 Task: Research Airbnb accommodation in Pushkino, Azerbaijan from 9th December, 2023 to 16th December, 2023 for 2 adults, 1 child.2 bedrooms having 2 beds and 1 bathroom. Property type can be flat. Amenities needed are: air conditioning. Look for 3 properties as per requirement.
Action: Mouse pressed left at (463, 82)
Screenshot: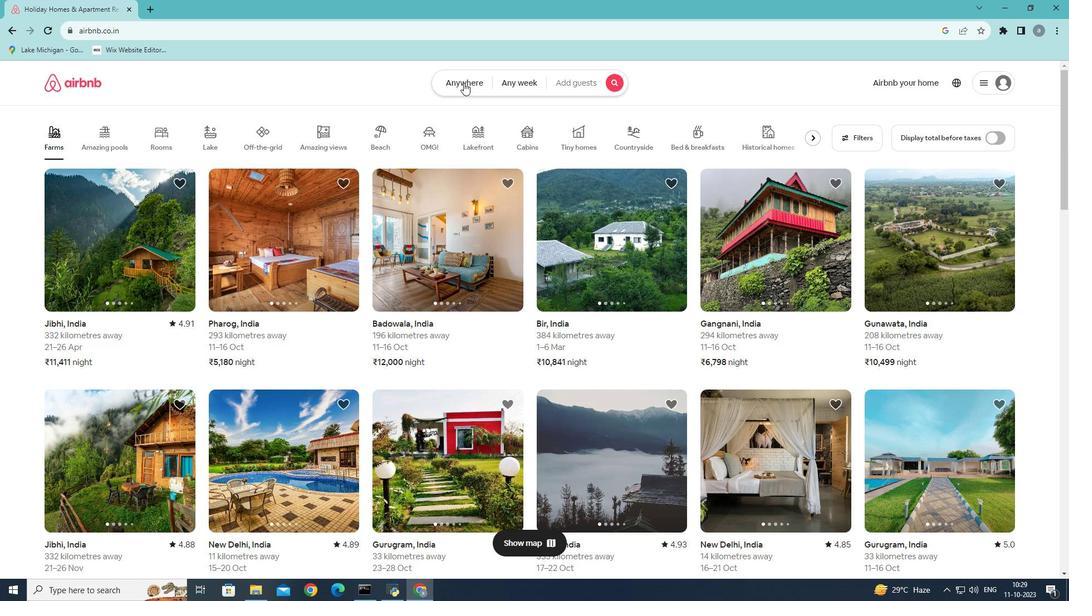 
Action: Mouse moved to (368, 125)
Screenshot: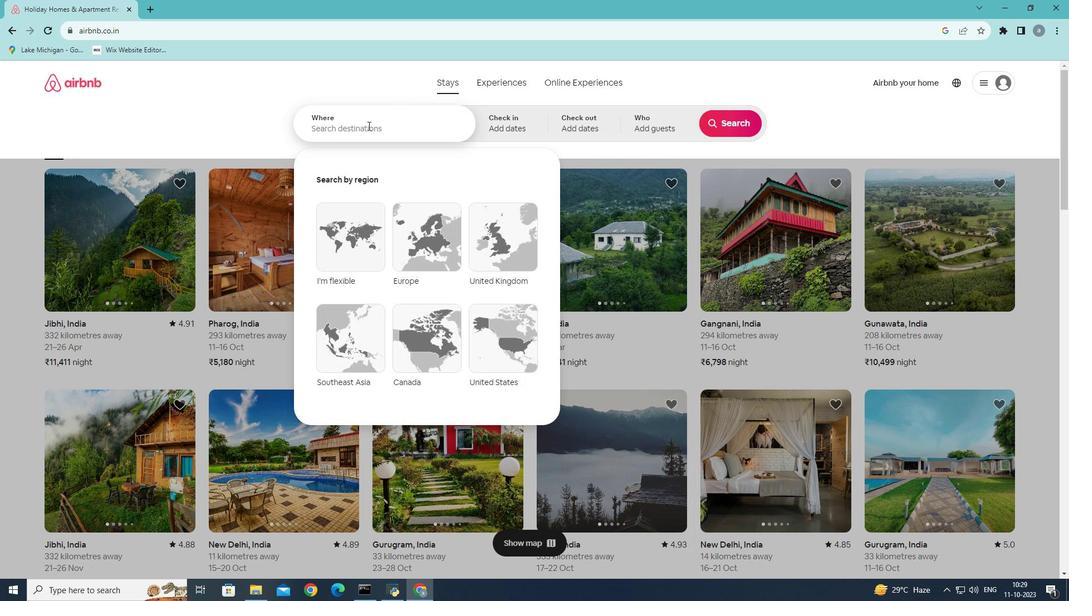 
Action: Mouse pressed left at (368, 125)
Screenshot: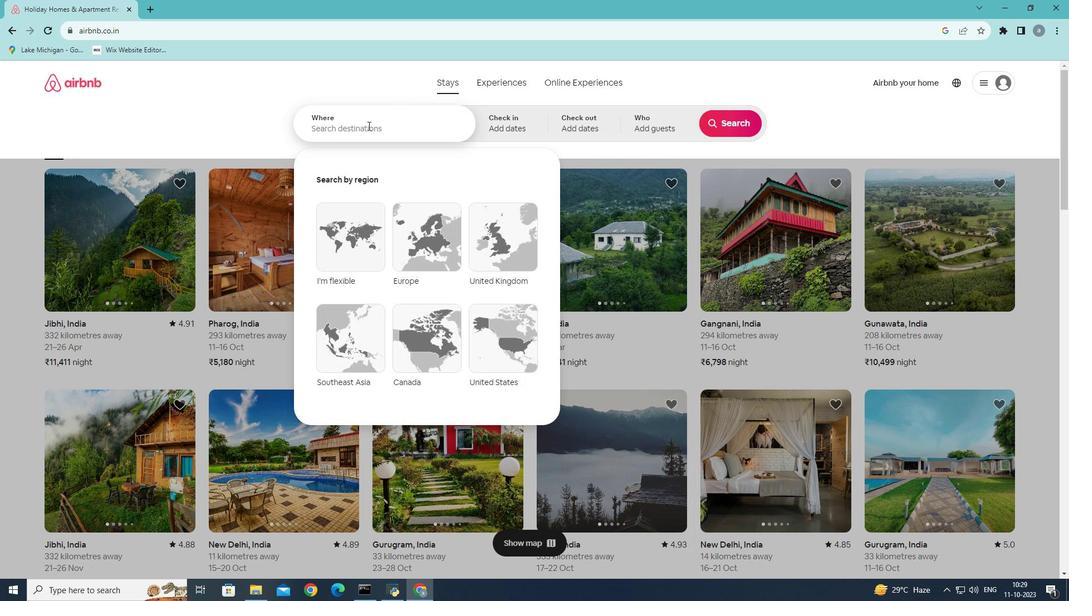 
Action: Key pressed <Key.shift><Key.shift>Pushkino,a<Key.backspace><Key.shift>Azw<Key.backspace>erbai
Screenshot: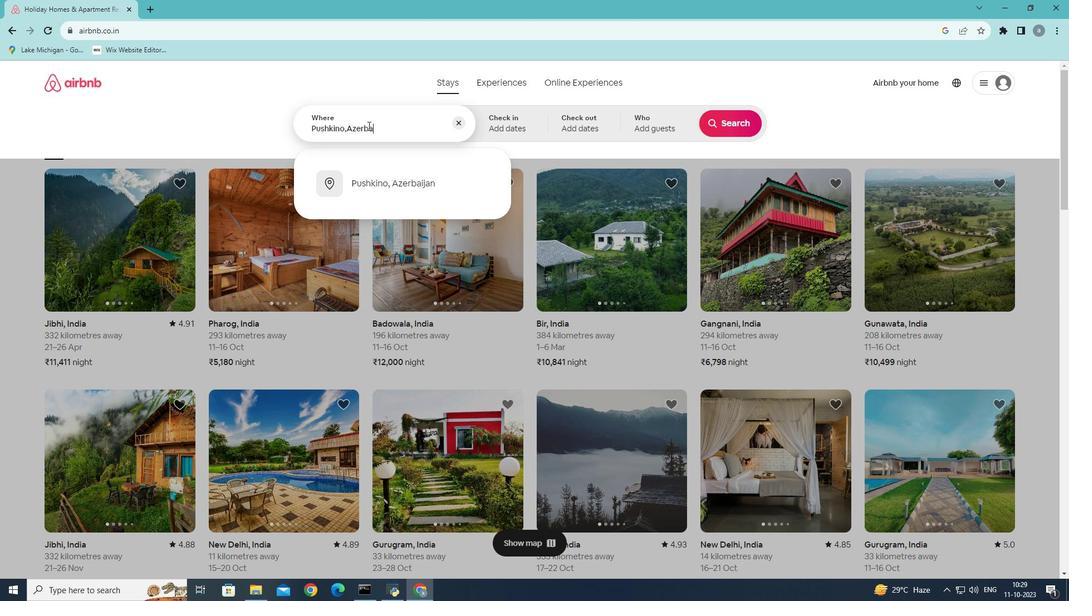 
Action: Mouse moved to (402, 185)
Screenshot: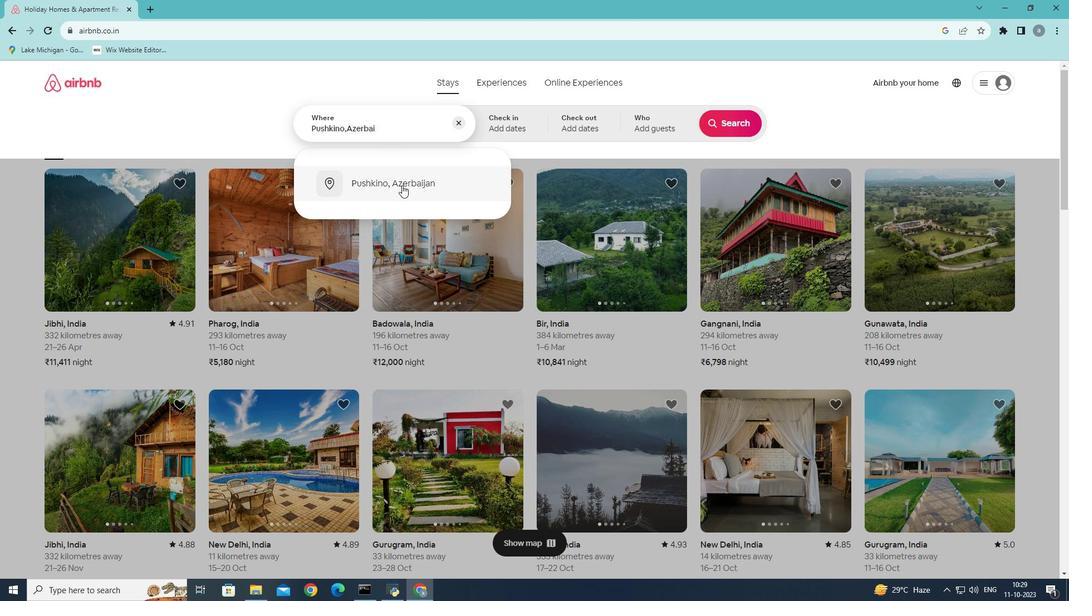 
Action: Mouse pressed left at (402, 185)
Screenshot: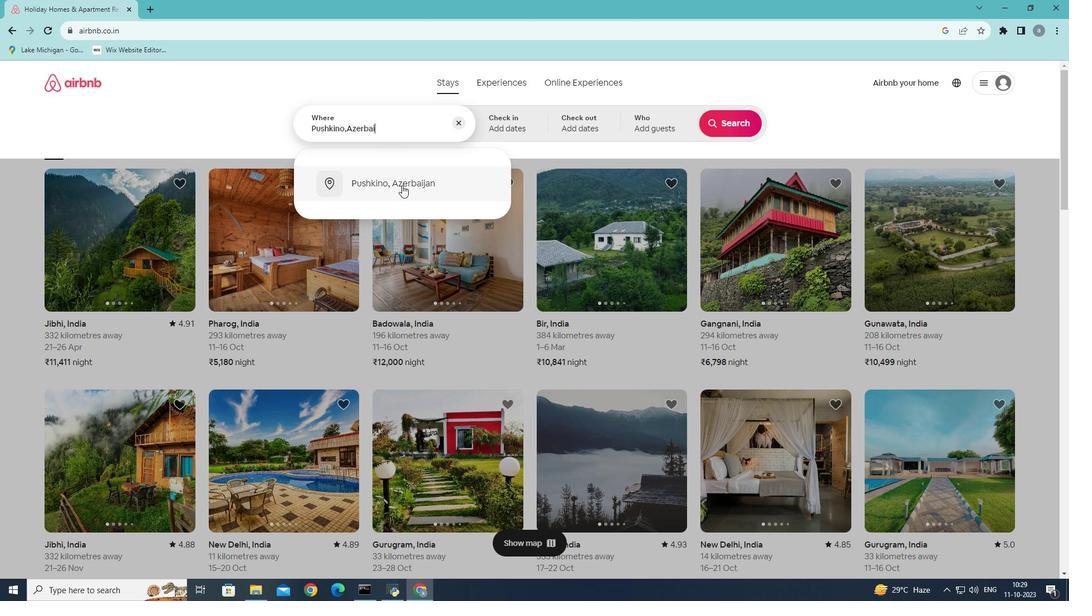 
Action: Mouse moved to (730, 207)
Screenshot: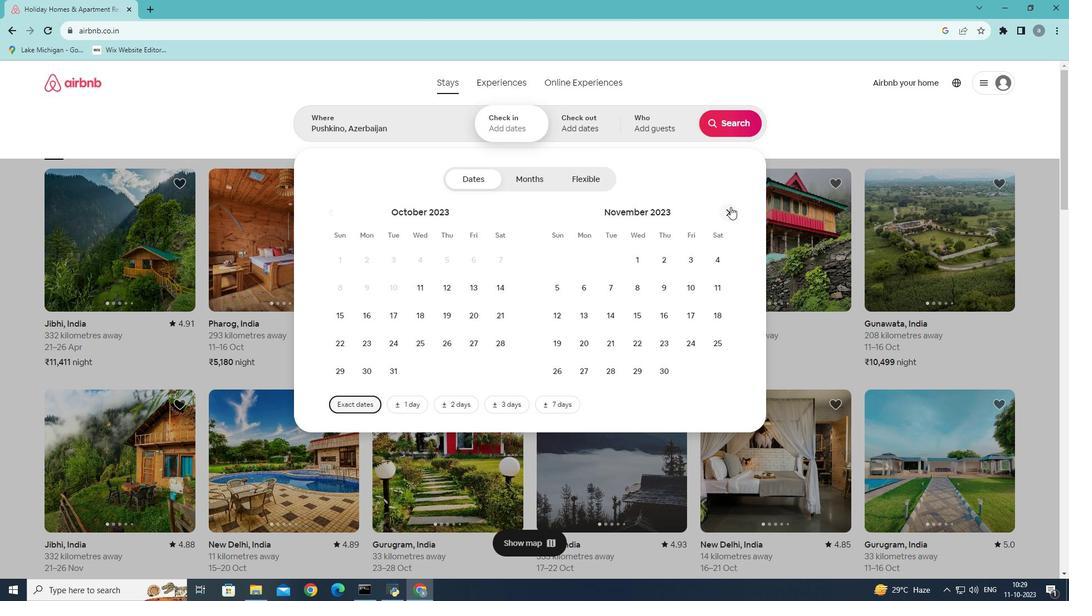 
Action: Mouse pressed left at (730, 207)
Screenshot: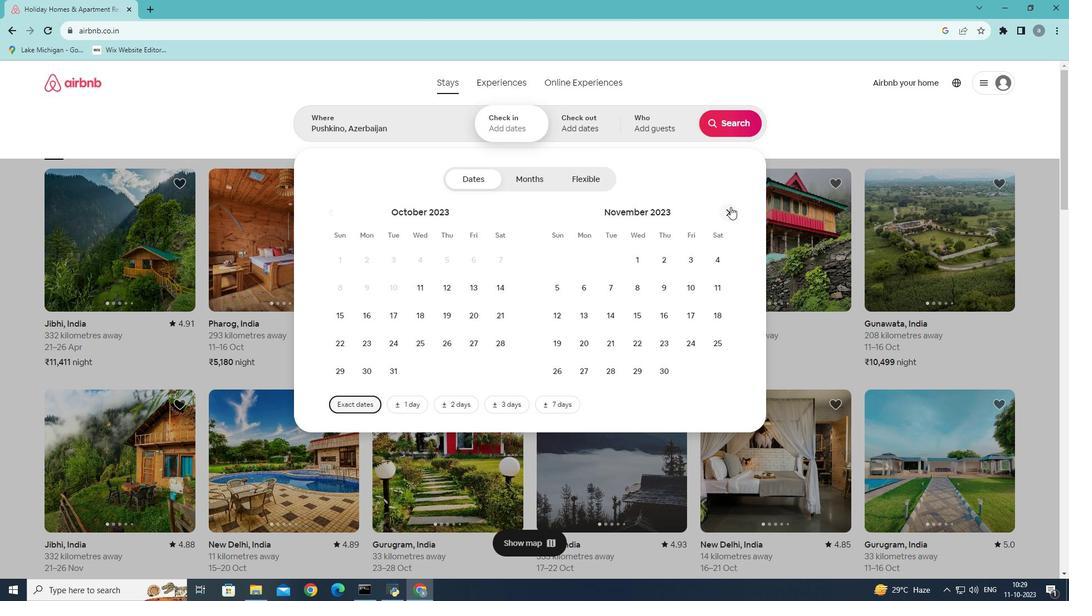 
Action: Mouse moved to (714, 279)
Screenshot: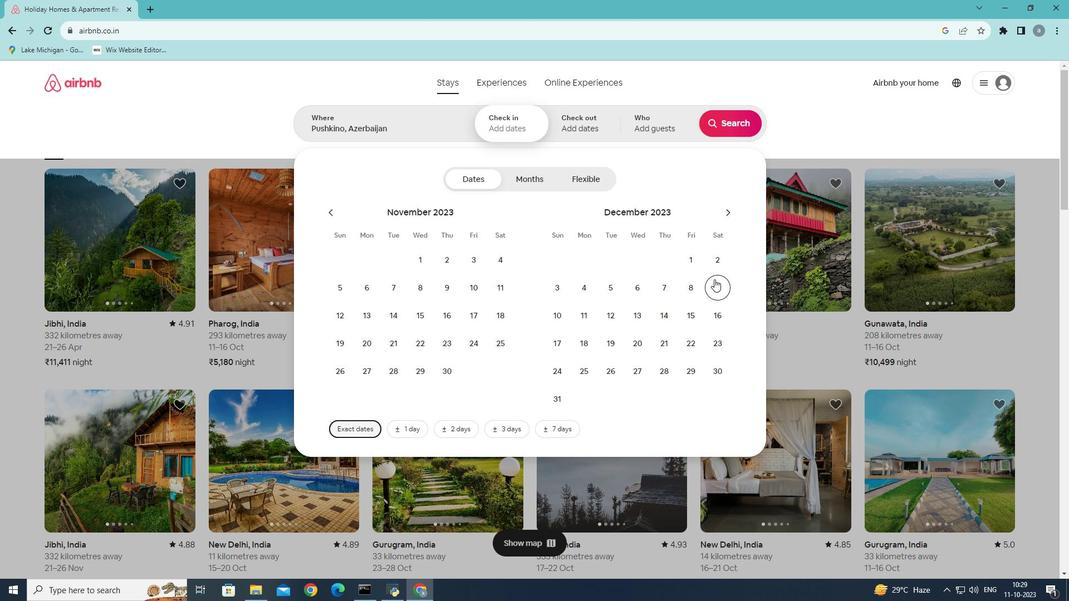 
Action: Mouse pressed left at (714, 279)
Screenshot: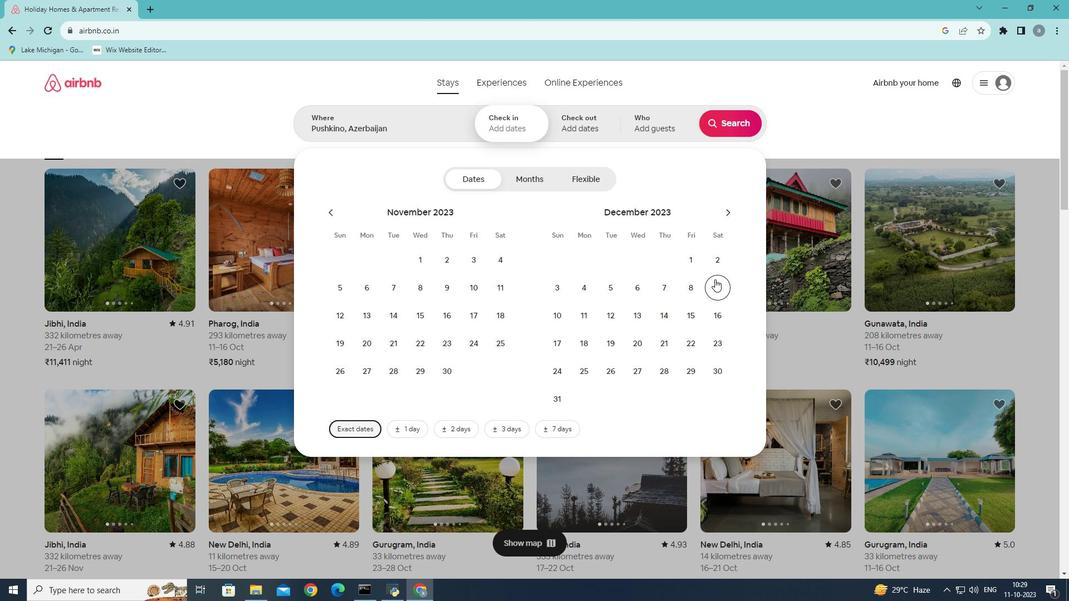 
Action: Mouse moved to (710, 312)
Screenshot: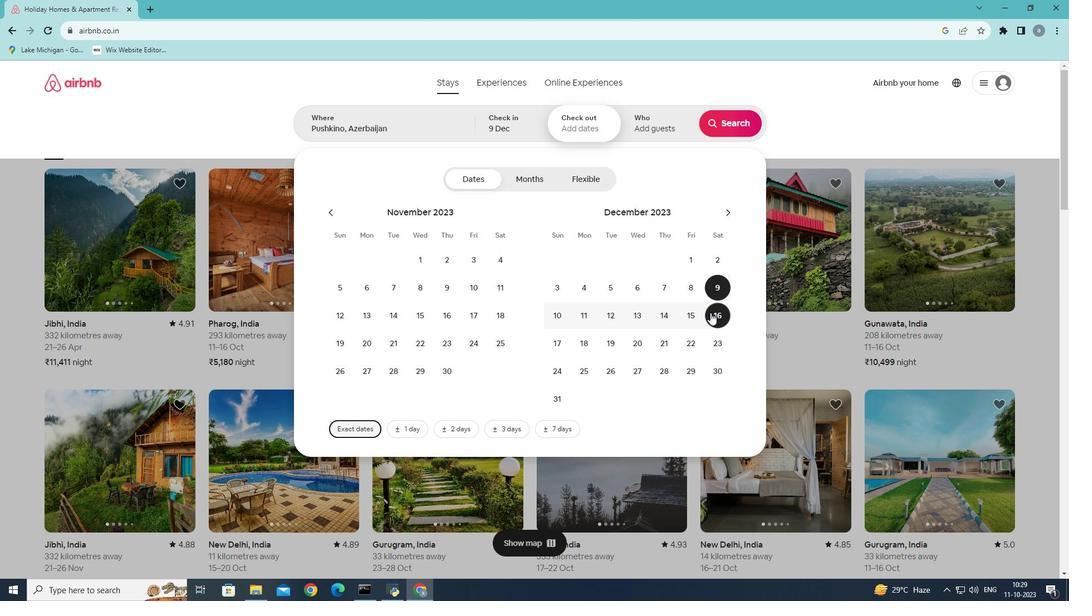 
Action: Mouse pressed left at (710, 312)
Screenshot: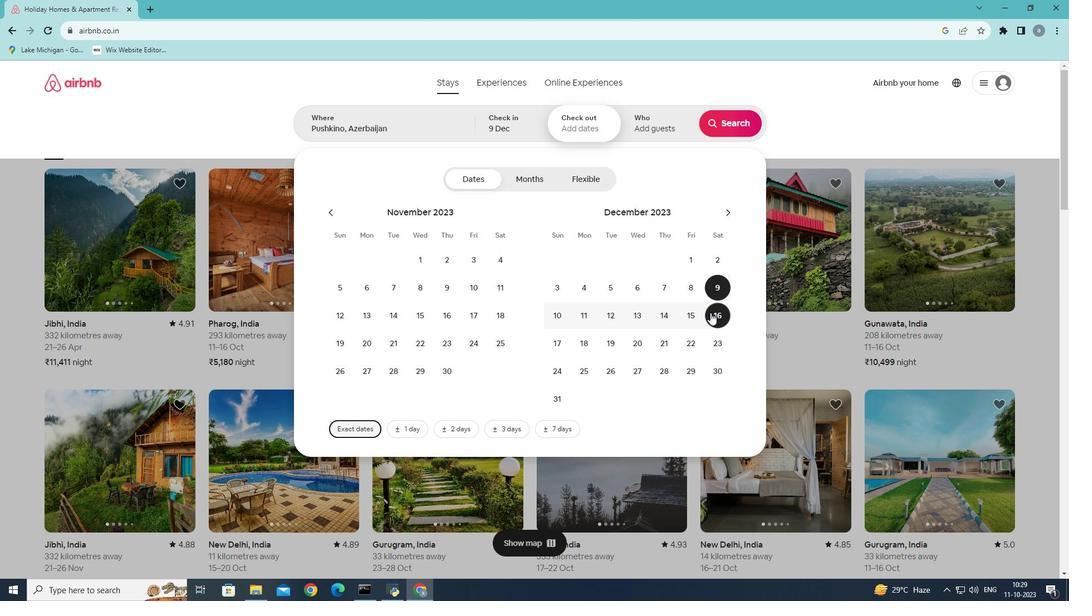 
Action: Mouse moved to (662, 129)
Screenshot: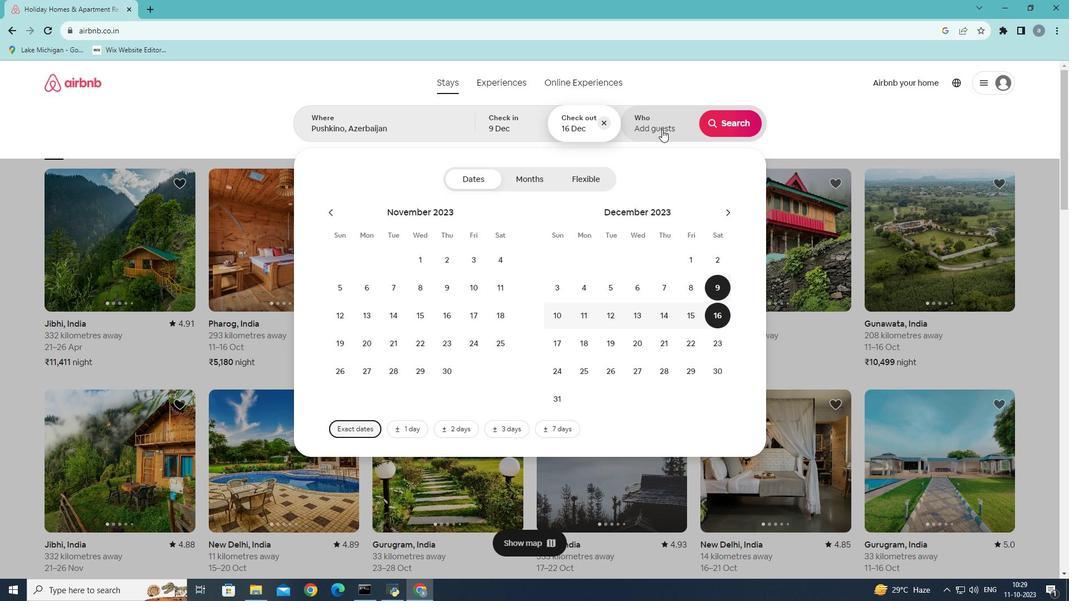 
Action: Mouse pressed left at (662, 129)
Screenshot: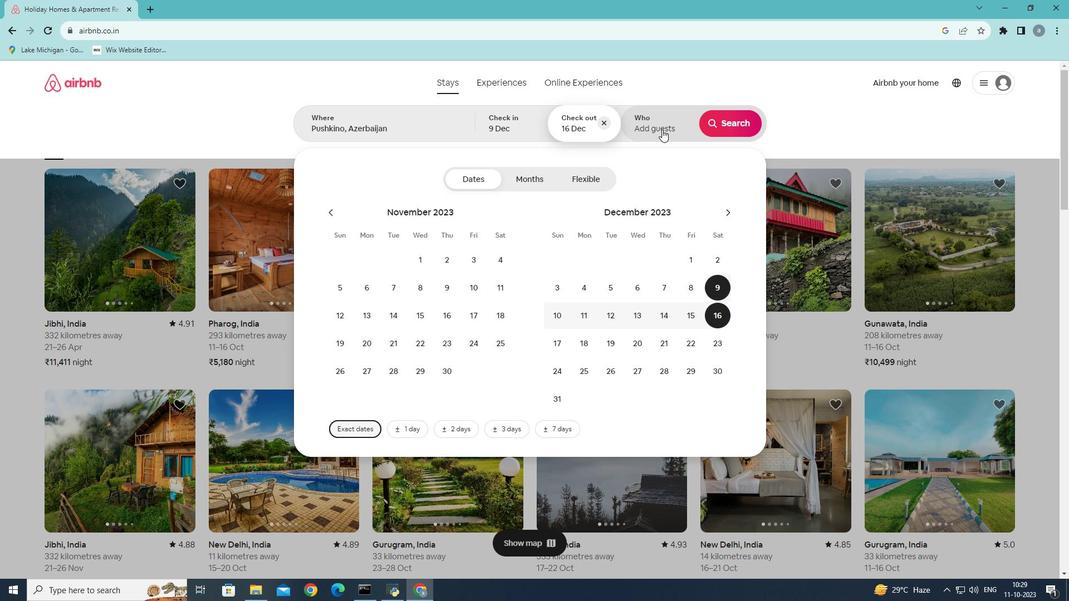 
Action: Mouse moved to (733, 184)
Screenshot: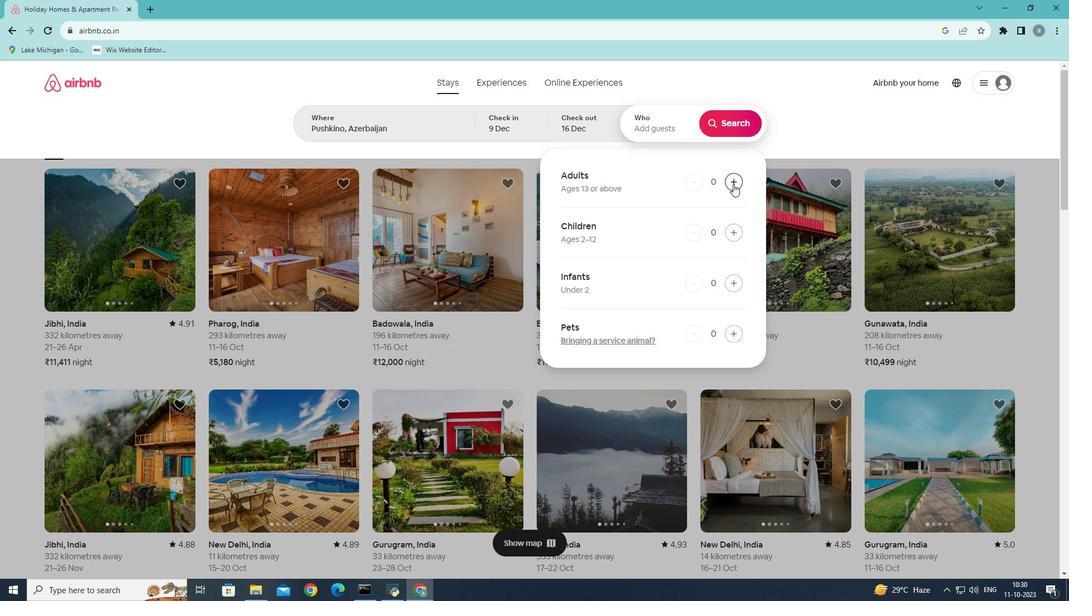 
Action: Mouse pressed left at (733, 184)
Screenshot: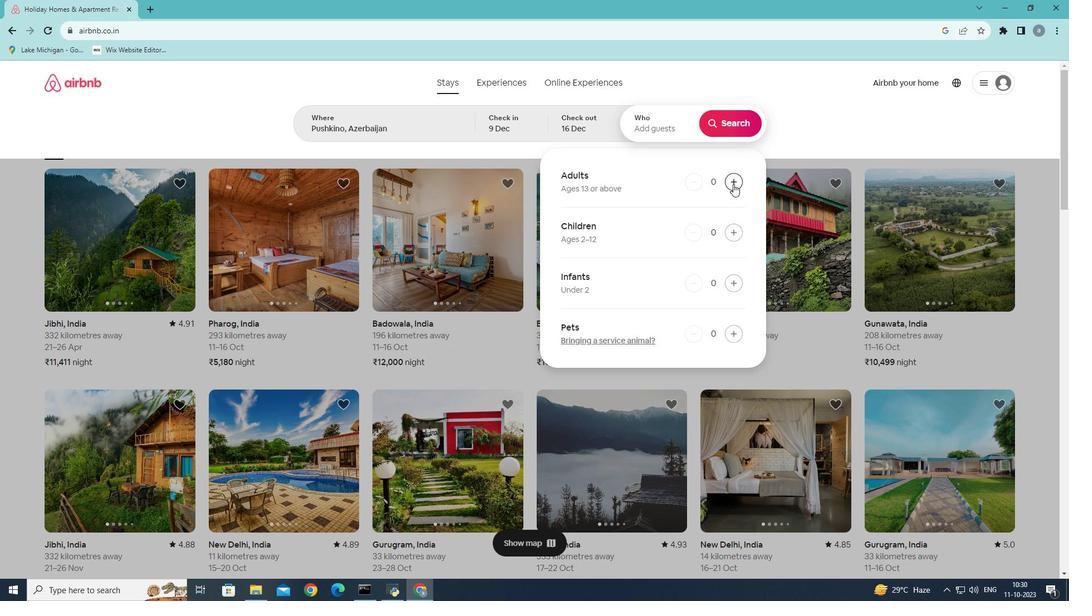 
Action: Mouse pressed left at (733, 184)
Screenshot: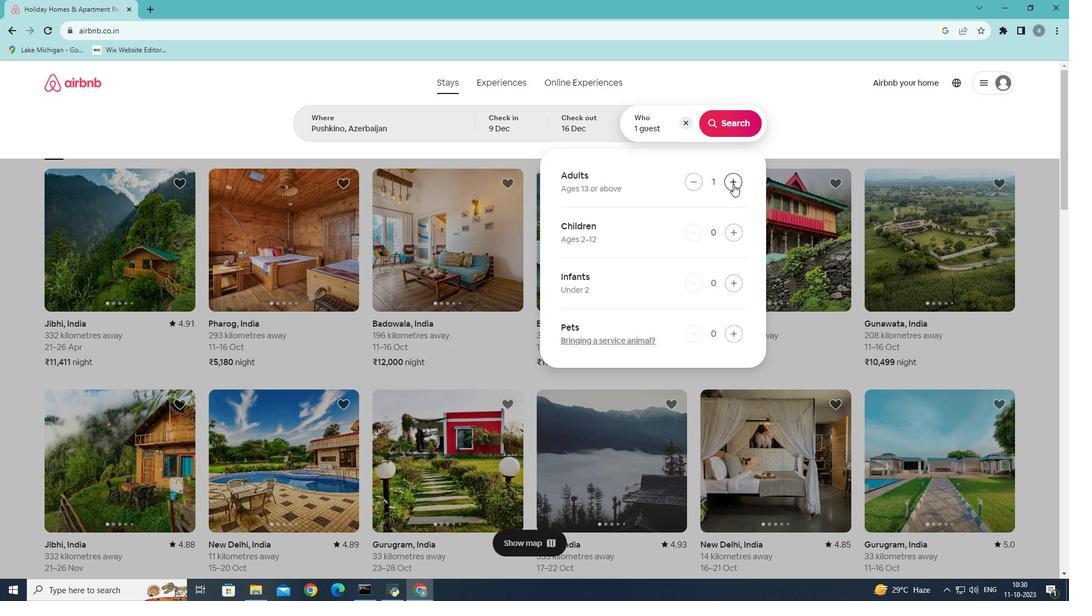 
Action: Mouse moved to (735, 237)
Screenshot: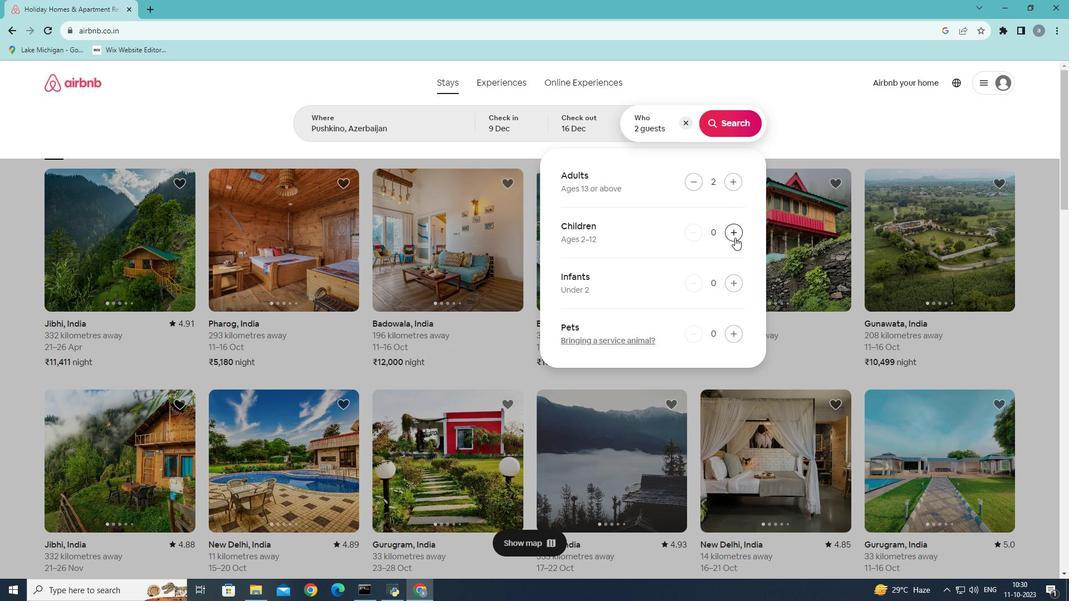 
Action: Mouse pressed left at (735, 237)
Screenshot: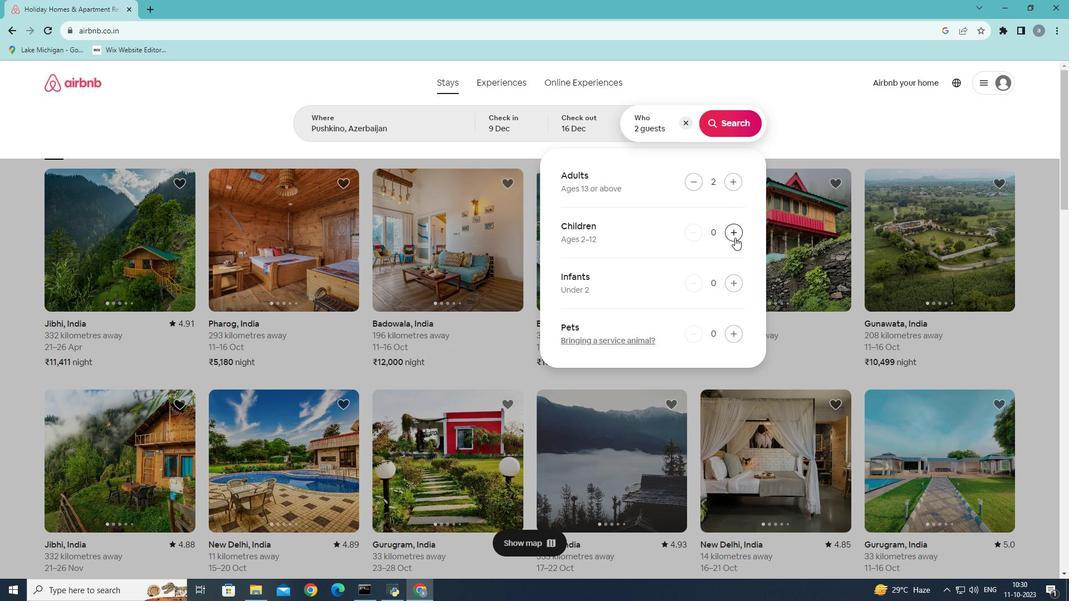 
Action: Mouse moved to (738, 119)
Screenshot: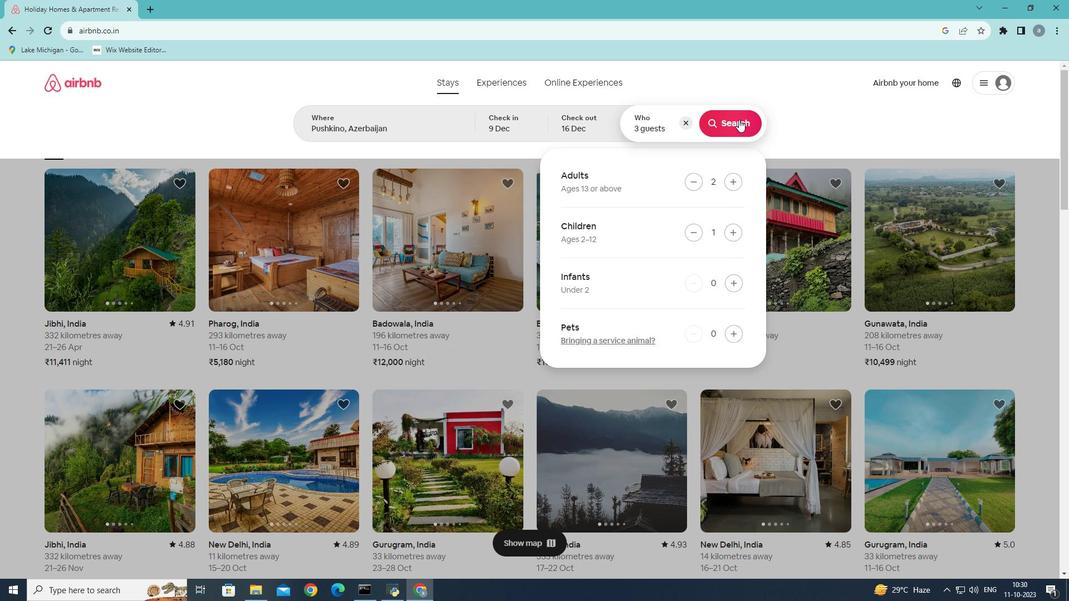
Action: Mouse pressed left at (738, 119)
Screenshot: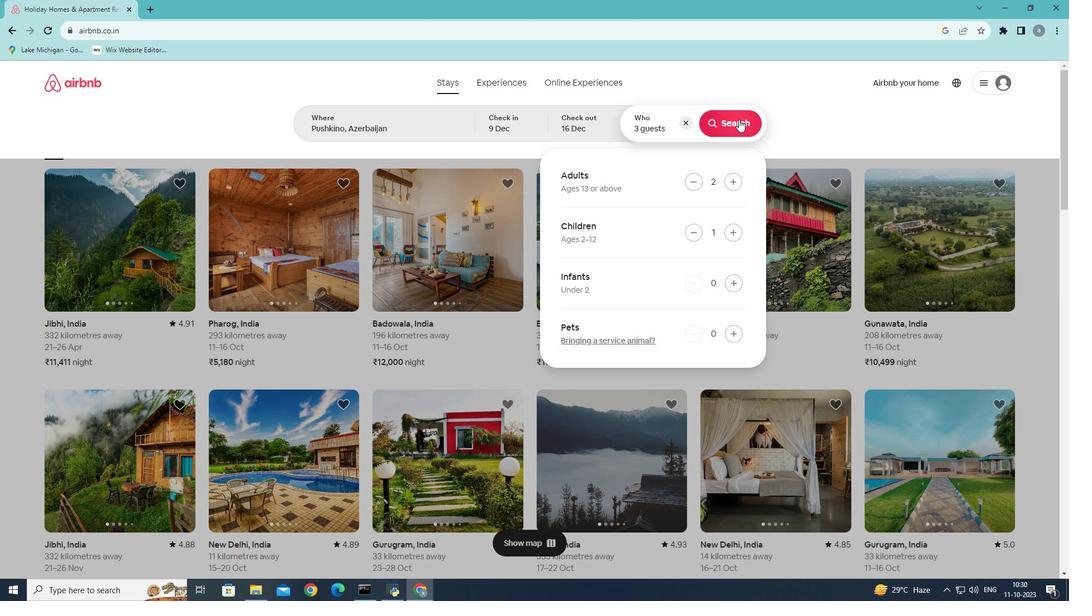
Action: Mouse moved to (885, 122)
Screenshot: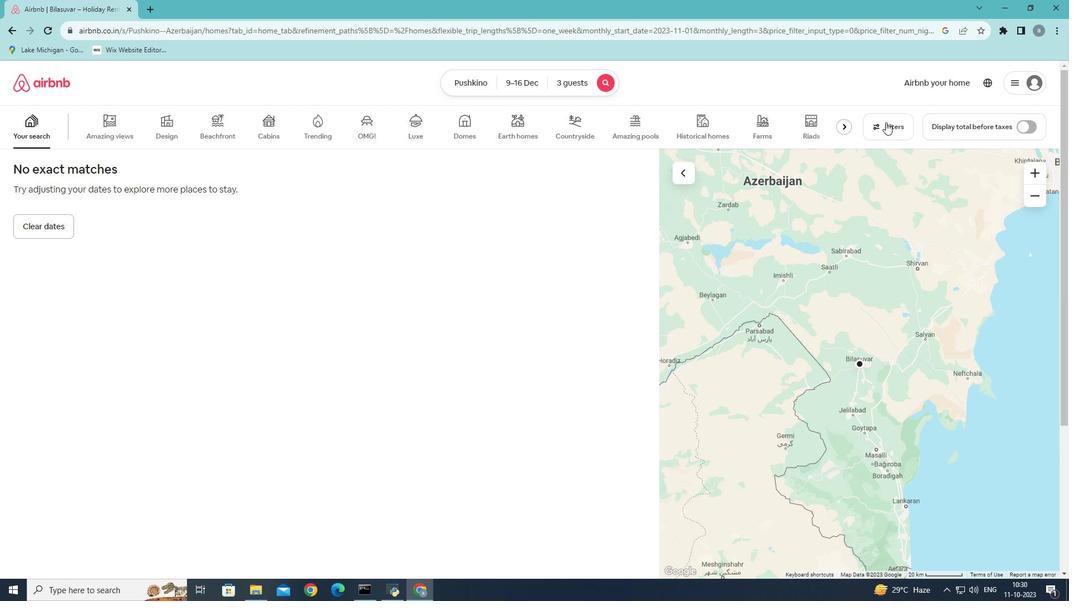 
Action: Mouse pressed left at (885, 122)
Screenshot: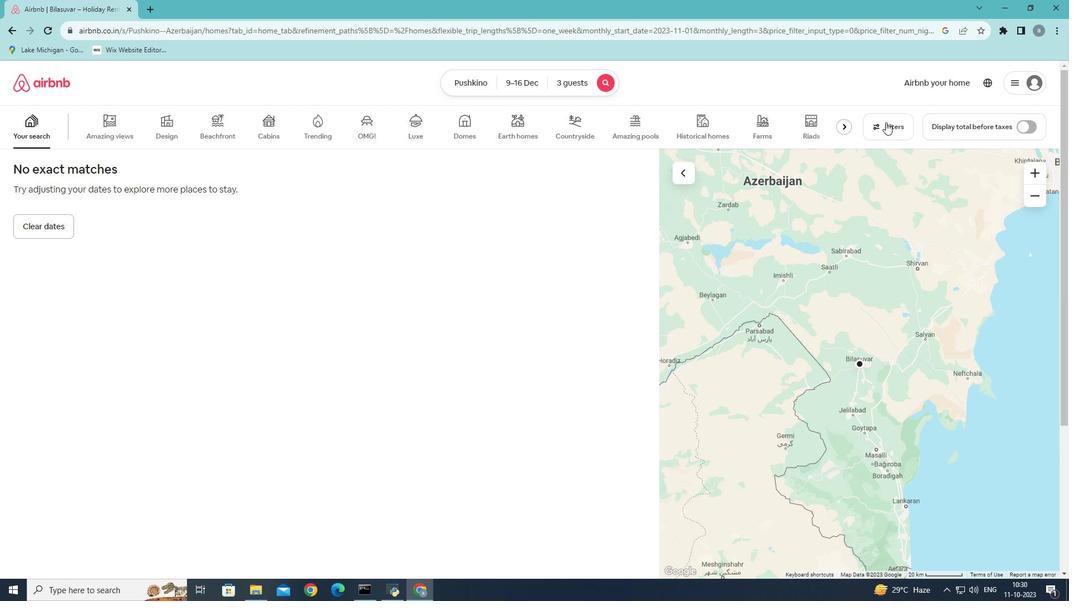 
Action: Mouse moved to (442, 433)
Screenshot: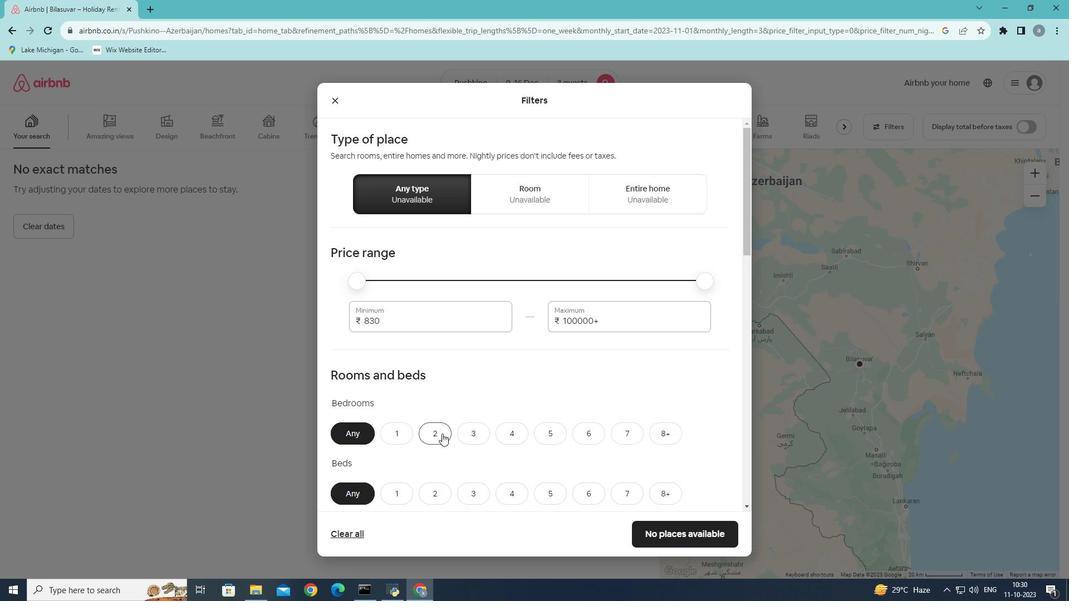 
Action: Mouse scrolled (442, 433) with delta (0, 0)
Screenshot: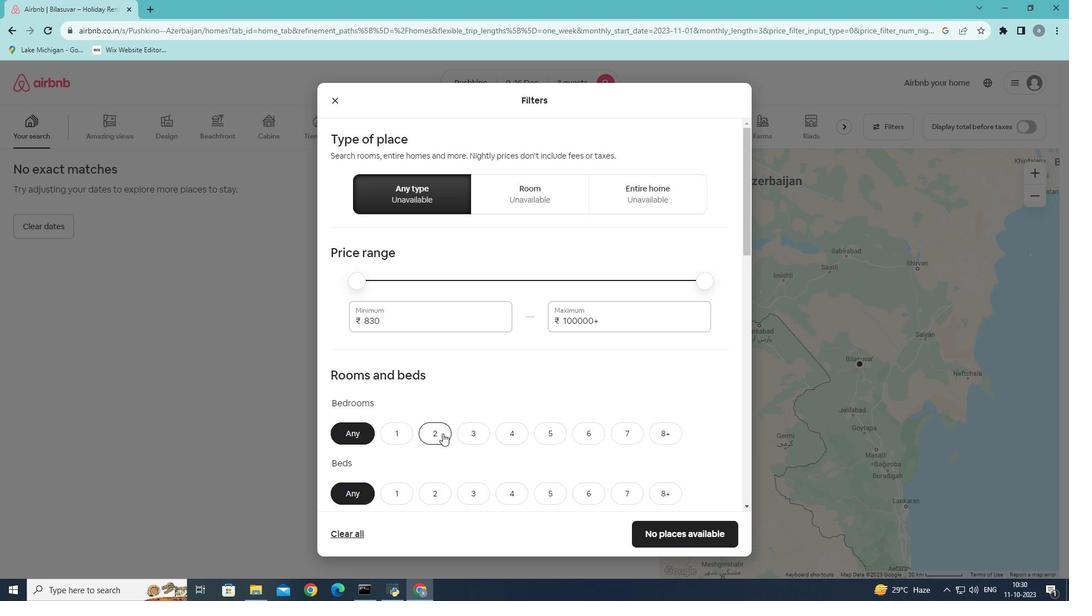 
Action: Mouse scrolled (442, 433) with delta (0, 0)
Screenshot: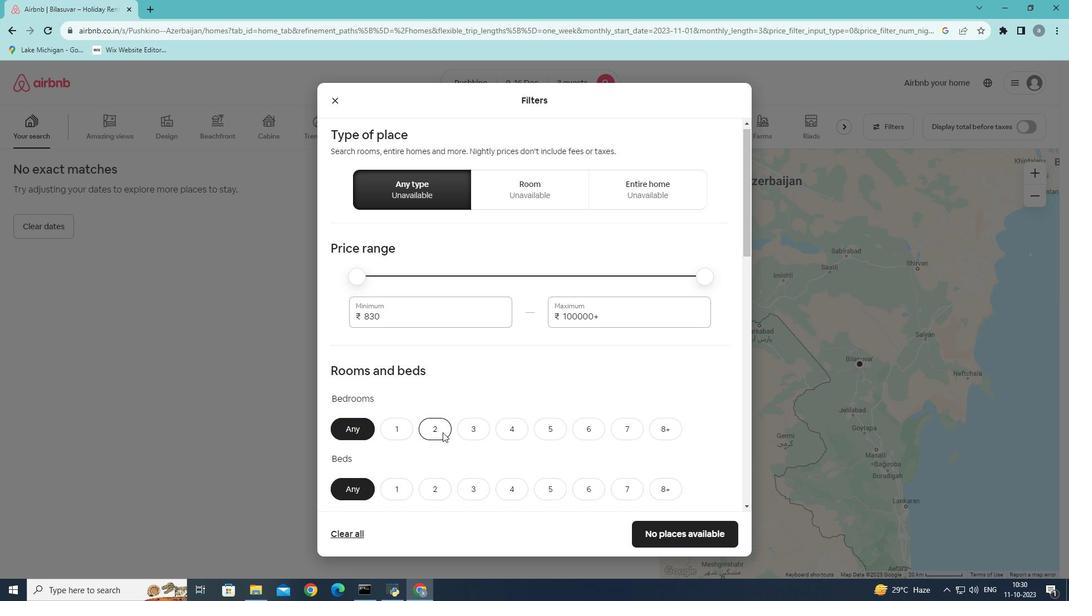 
Action: Mouse moved to (433, 317)
Screenshot: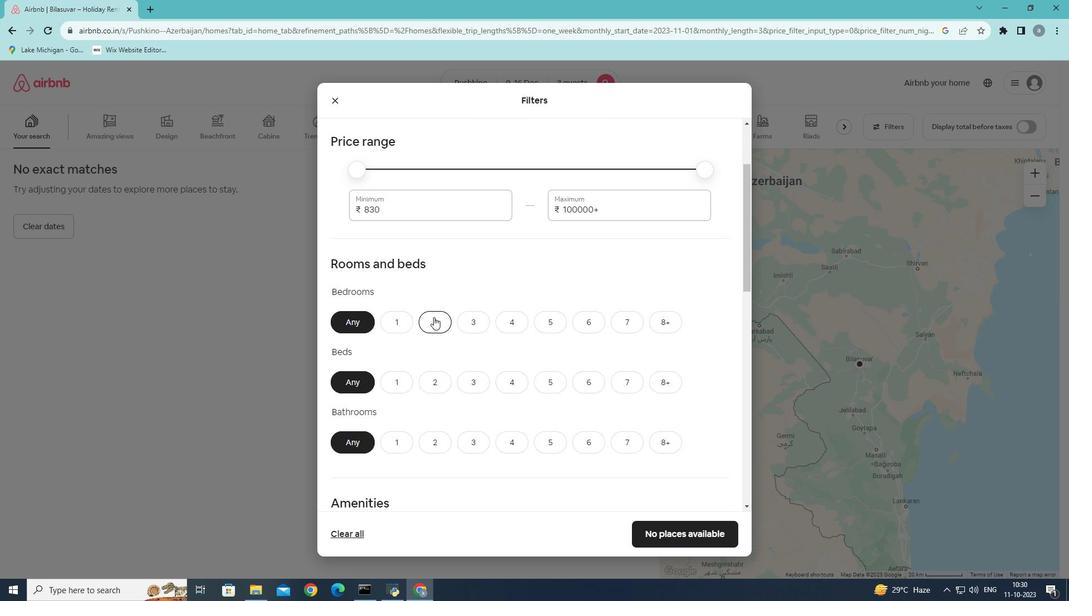 
Action: Mouse pressed left at (433, 317)
Screenshot: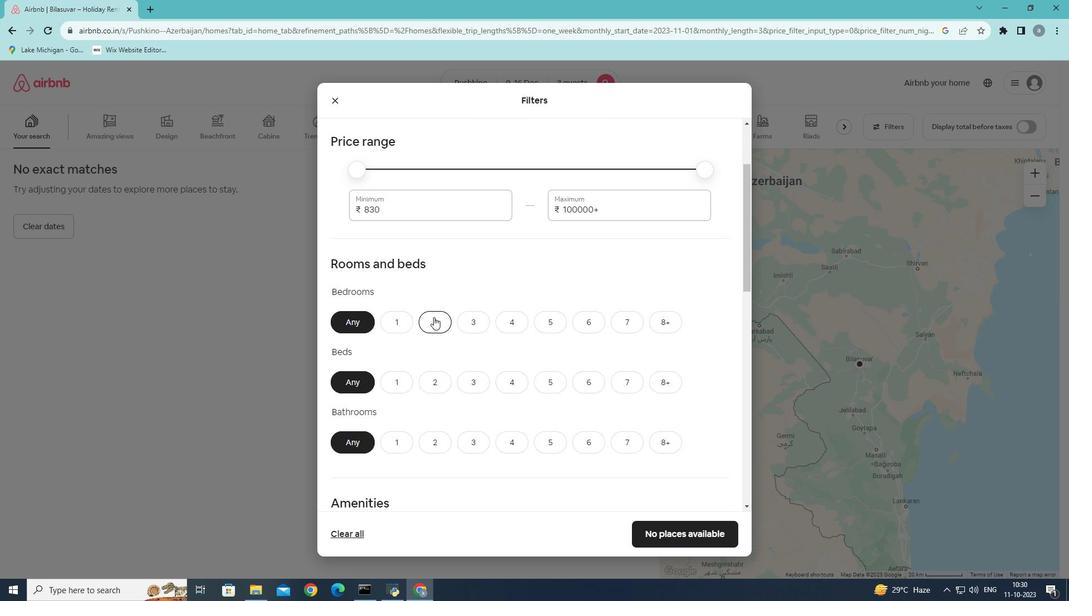 
Action: Mouse moved to (430, 391)
Screenshot: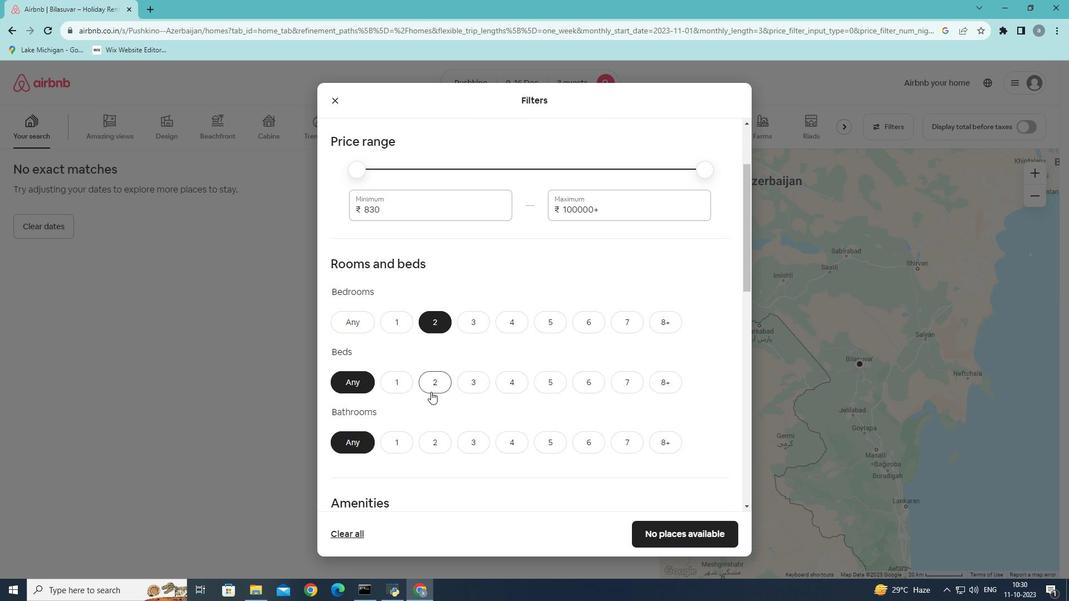 
Action: Mouse pressed left at (430, 391)
Screenshot: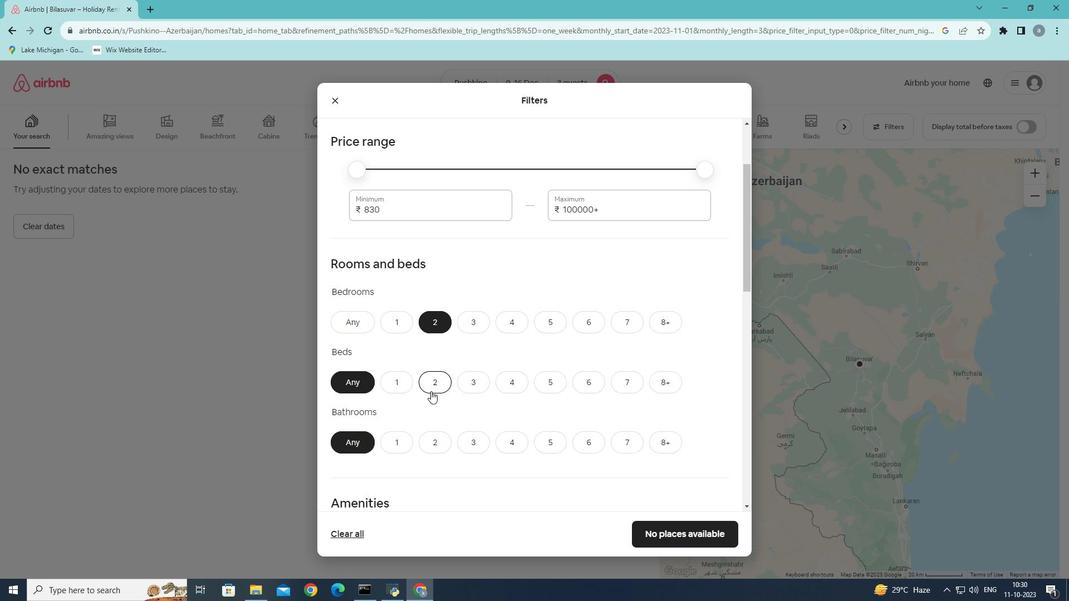 
Action: Mouse moved to (396, 447)
Screenshot: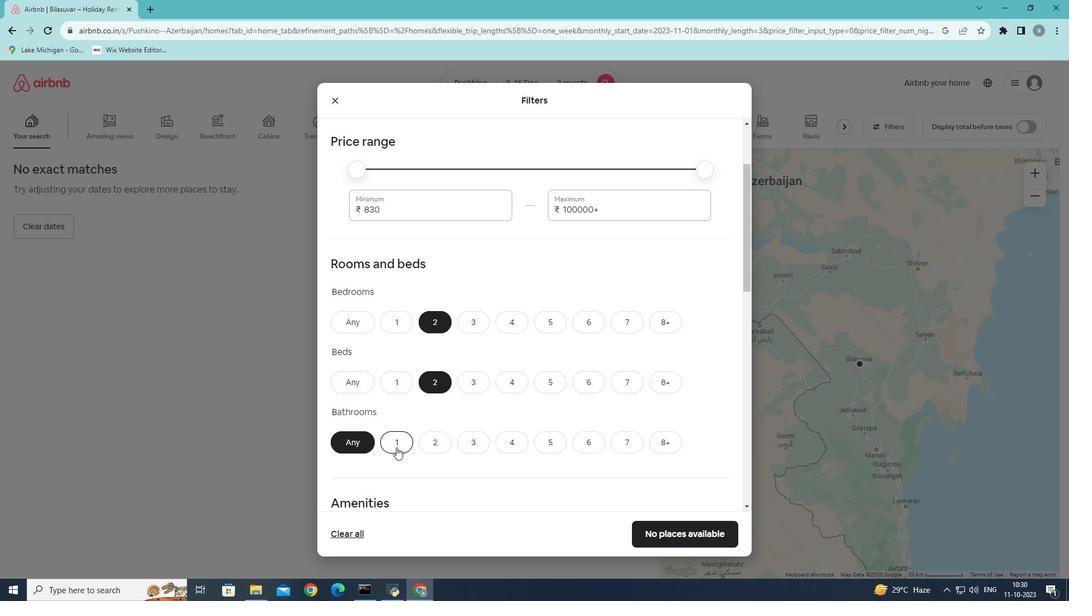 
Action: Mouse pressed left at (396, 447)
Screenshot: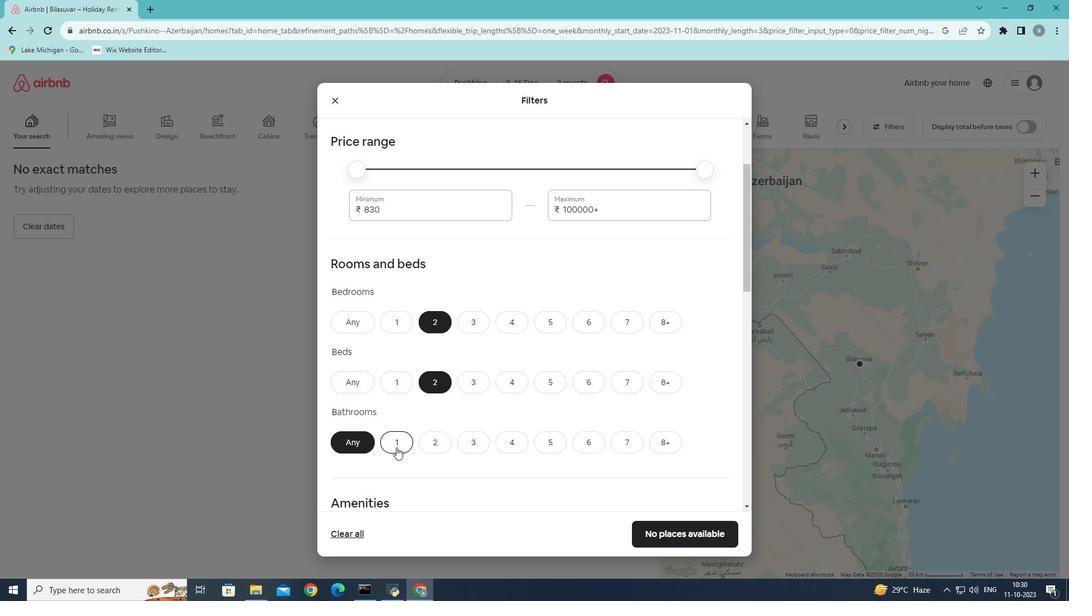 
Action: Mouse moved to (481, 385)
Screenshot: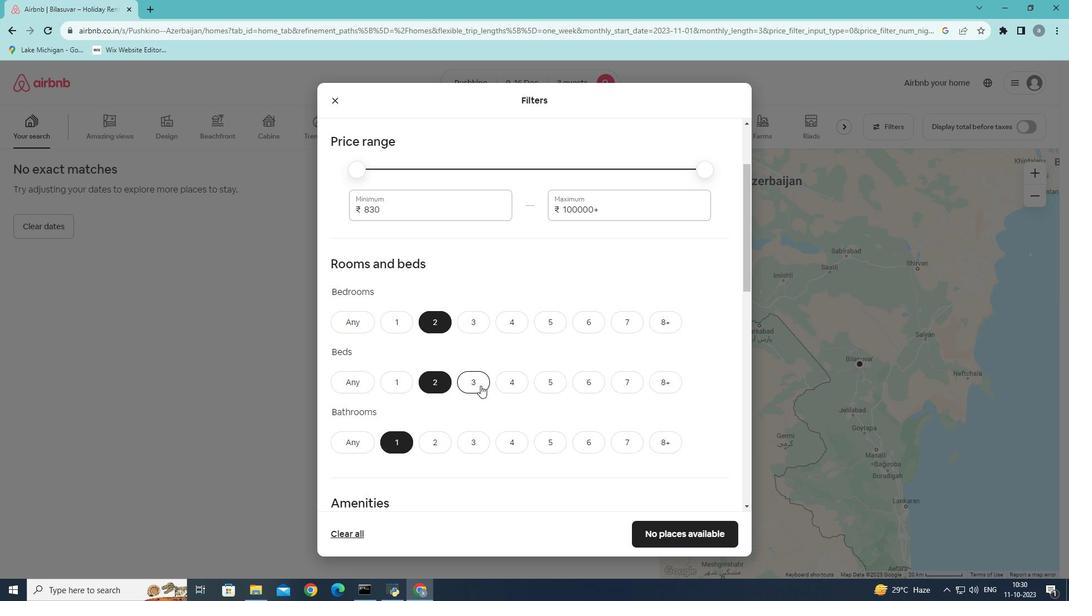 
Action: Mouse scrolled (481, 384) with delta (0, 0)
Screenshot: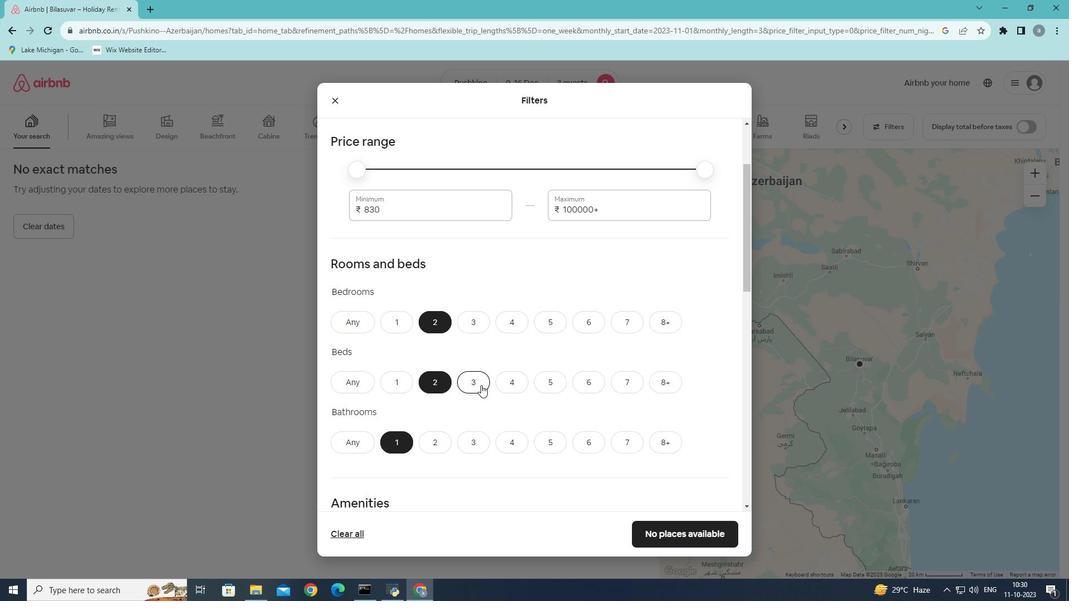 
Action: Mouse scrolled (481, 384) with delta (0, 0)
Screenshot: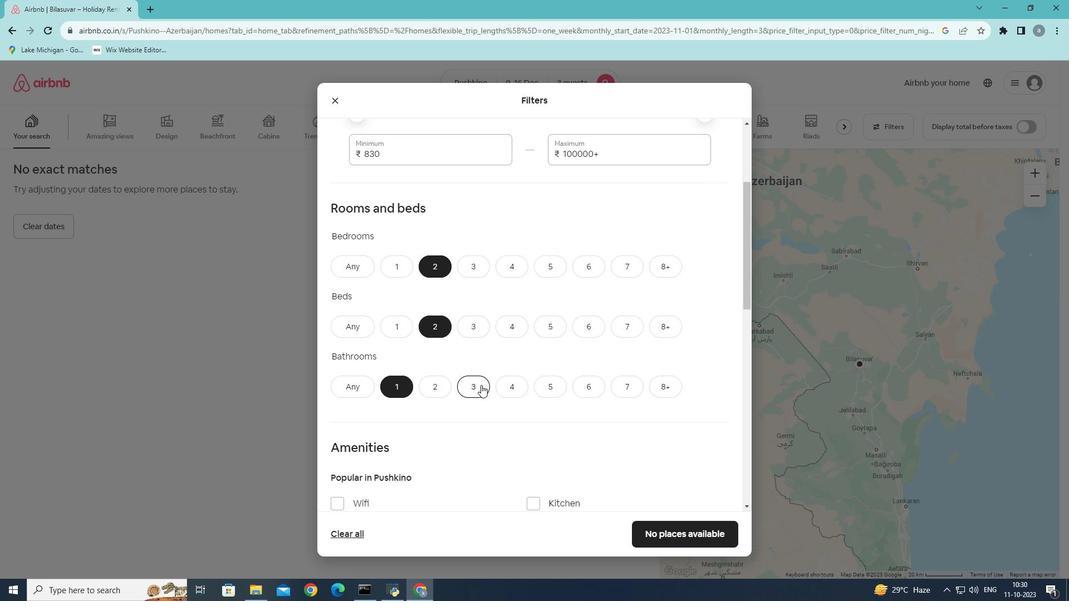 
Action: Mouse scrolled (481, 384) with delta (0, 0)
Screenshot: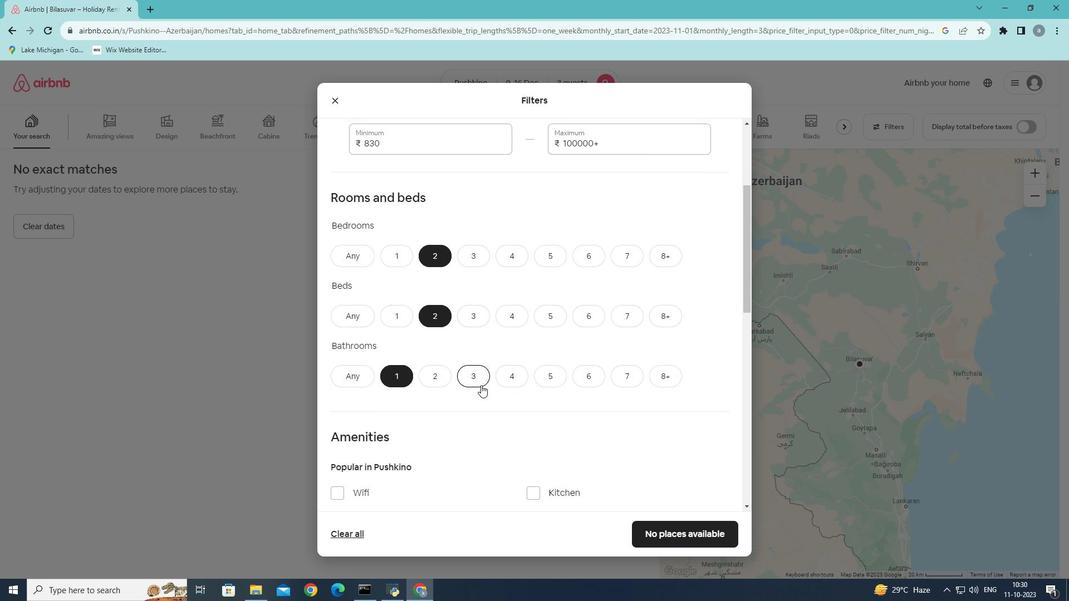 
Action: Mouse scrolled (481, 384) with delta (0, 0)
Screenshot: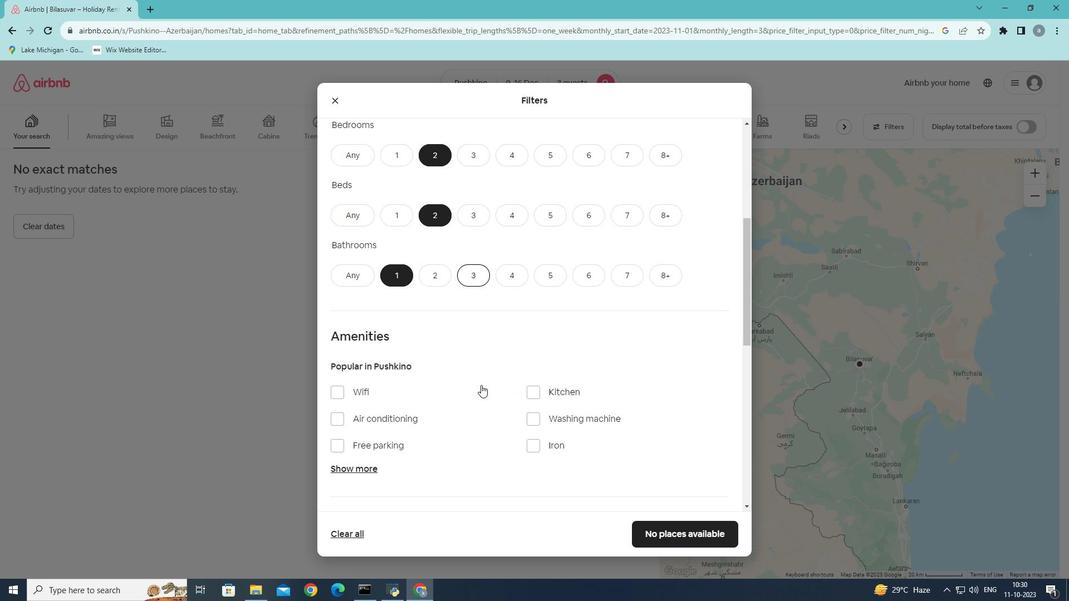 
Action: Mouse moved to (336, 365)
Screenshot: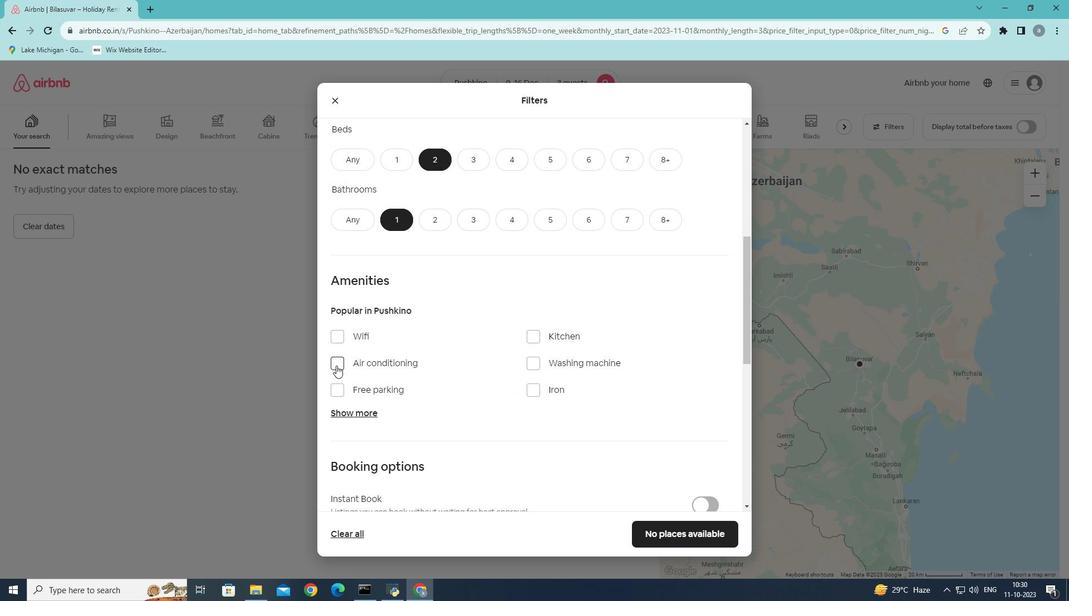 
Action: Mouse pressed left at (336, 365)
Screenshot: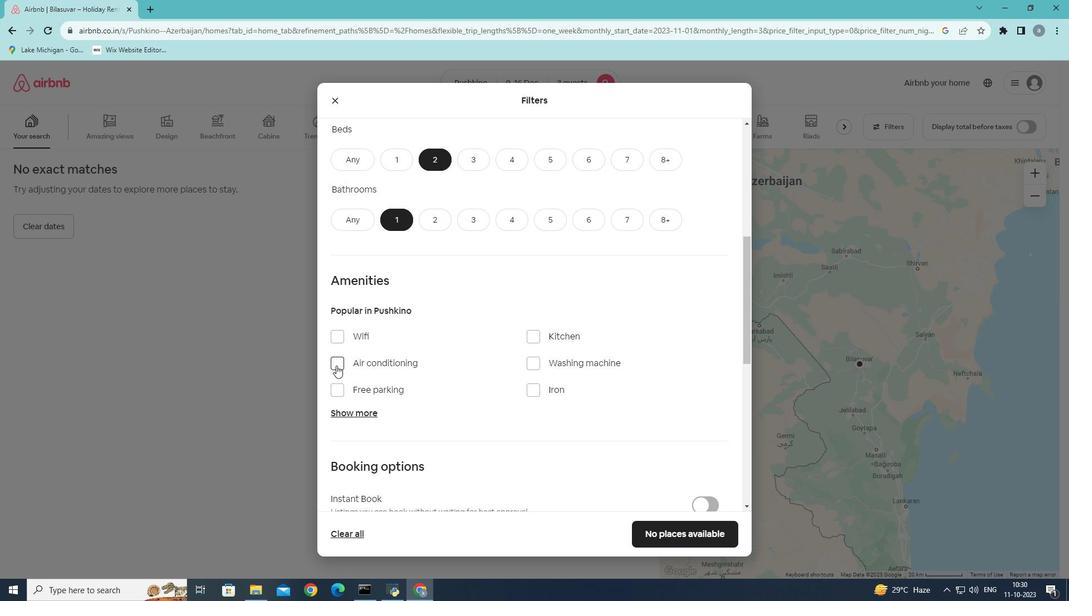 
Action: Mouse moved to (446, 365)
Screenshot: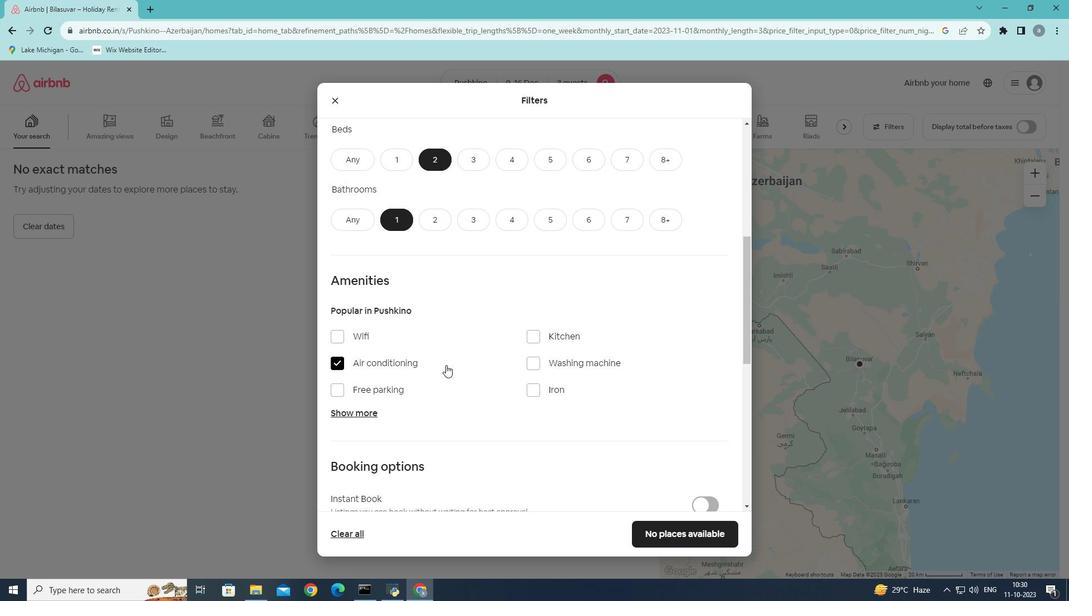 
Action: Mouse scrolled (446, 364) with delta (0, 0)
Screenshot: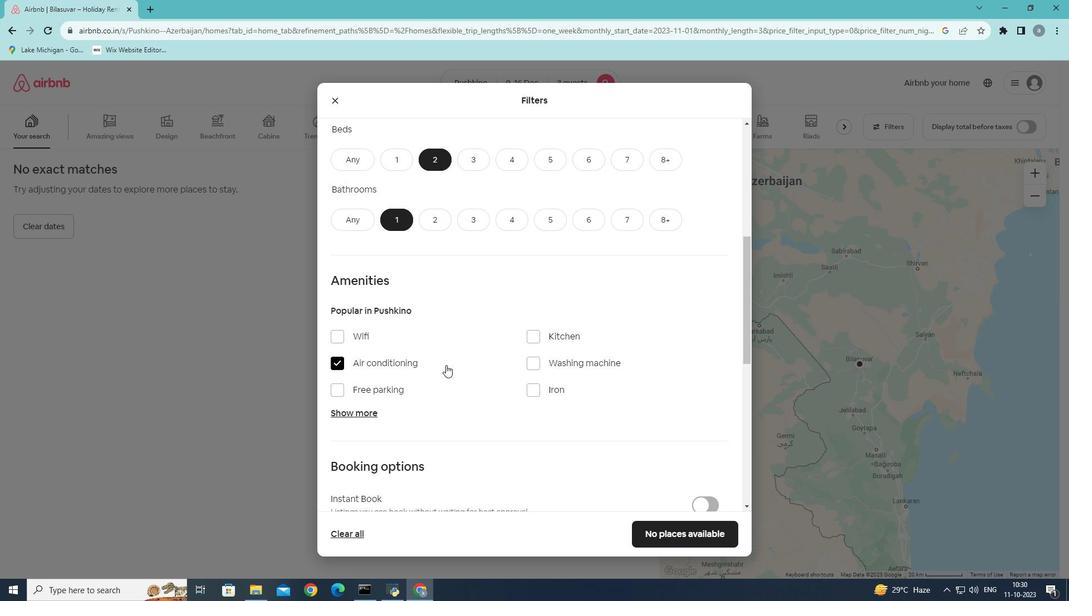 
Action: Mouse scrolled (446, 364) with delta (0, 0)
Screenshot: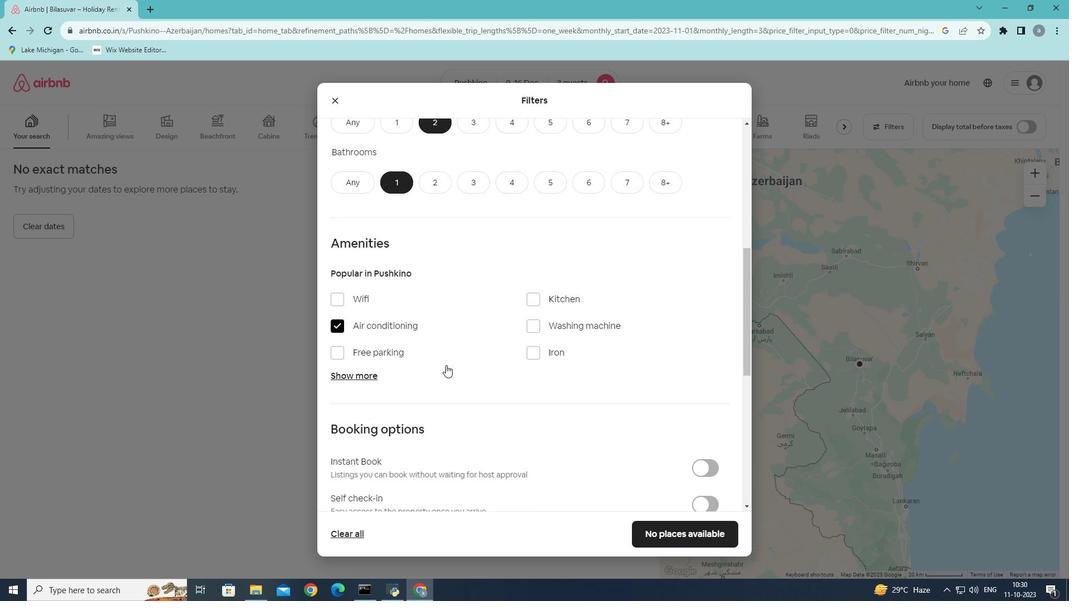 
Action: Mouse scrolled (446, 364) with delta (0, 0)
Screenshot: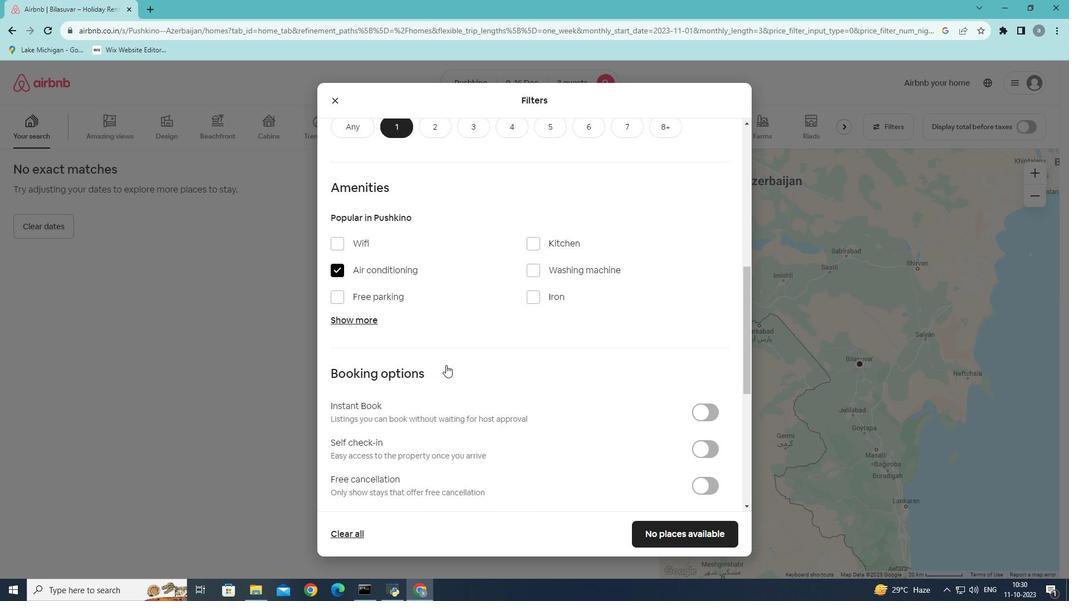 
Action: Mouse scrolled (446, 364) with delta (0, 0)
Screenshot: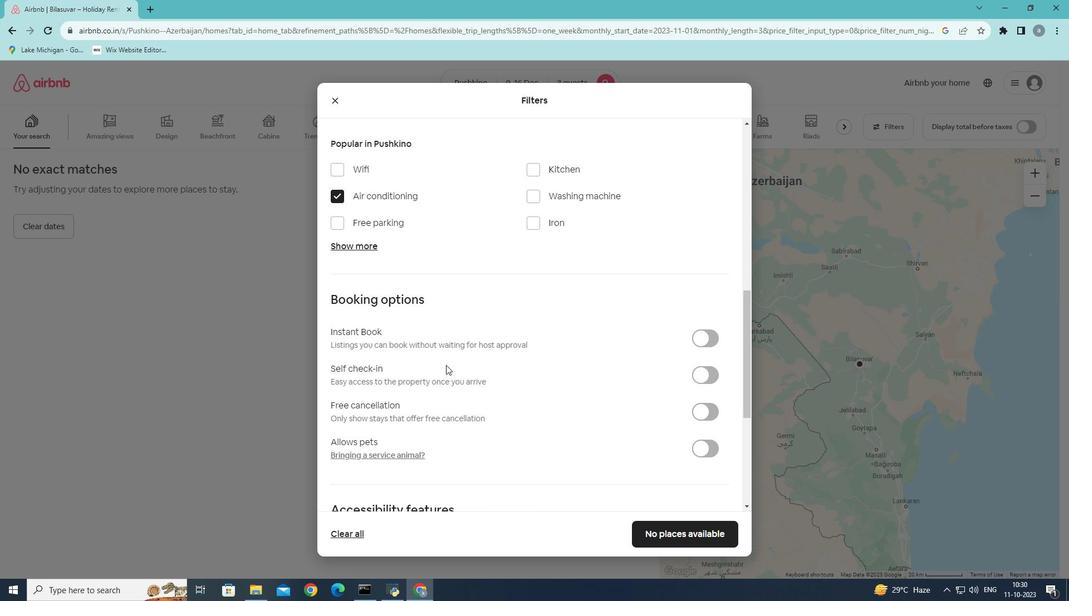 
Action: Mouse scrolled (446, 364) with delta (0, 0)
Screenshot: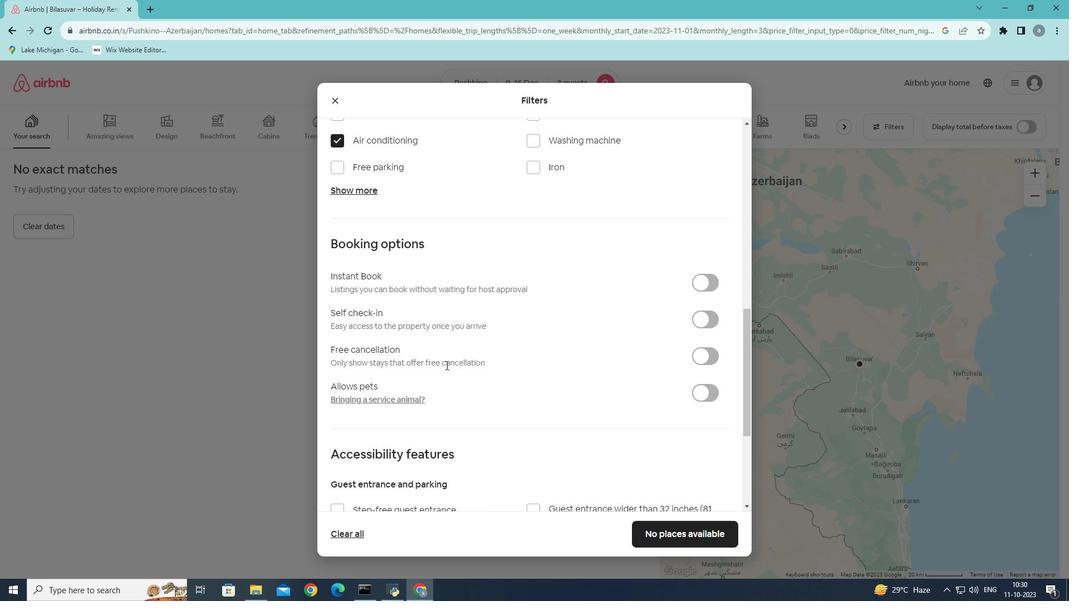 
Action: Mouse scrolled (446, 364) with delta (0, 0)
Screenshot: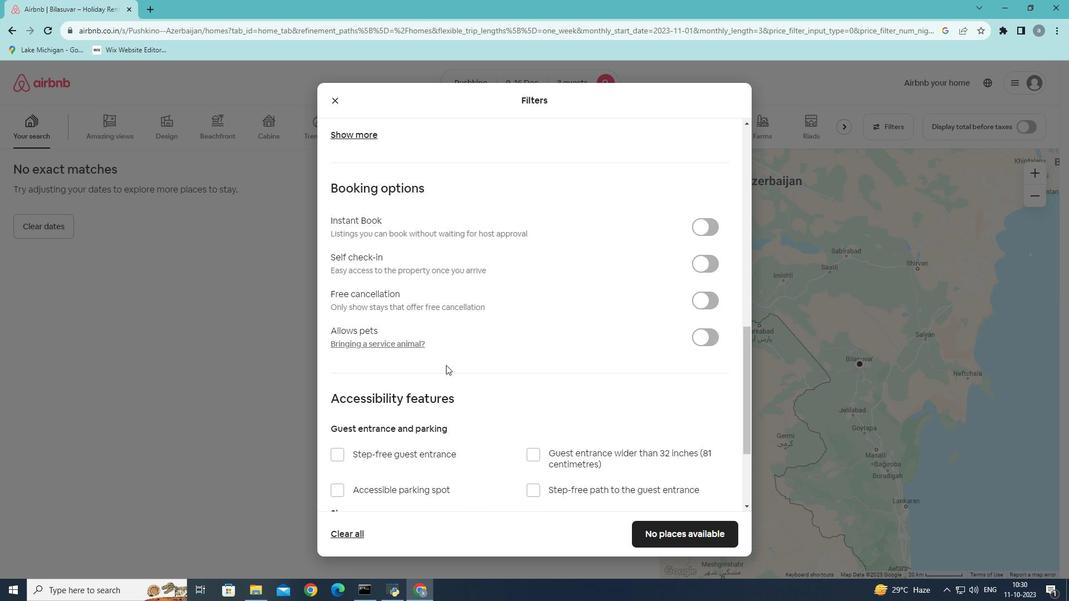 
Action: Mouse scrolled (446, 364) with delta (0, 0)
Screenshot: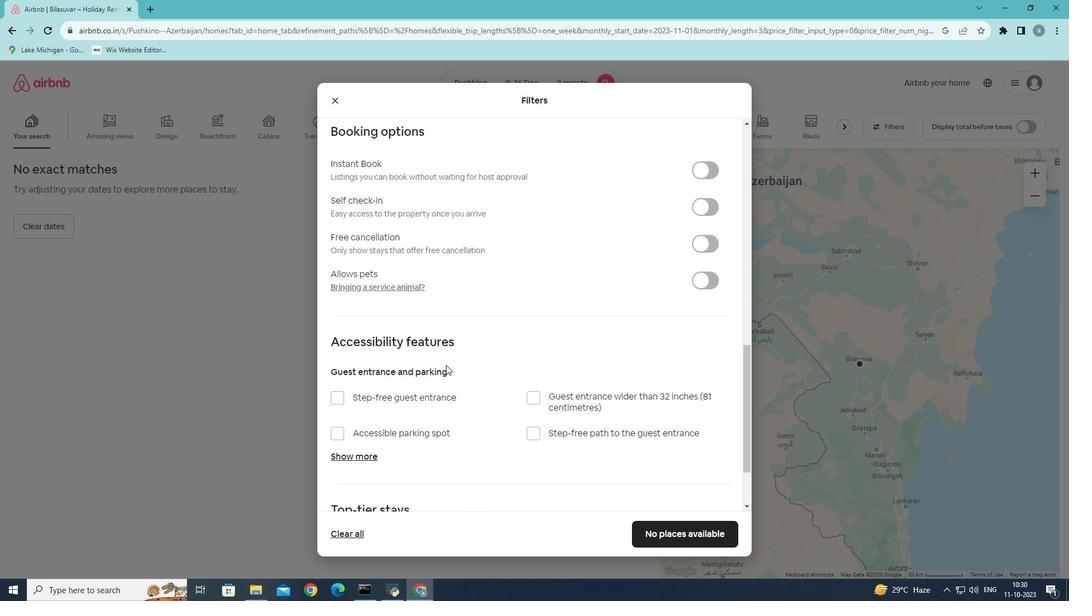
Action: Mouse scrolled (446, 364) with delta (0, 0)
Screenshot: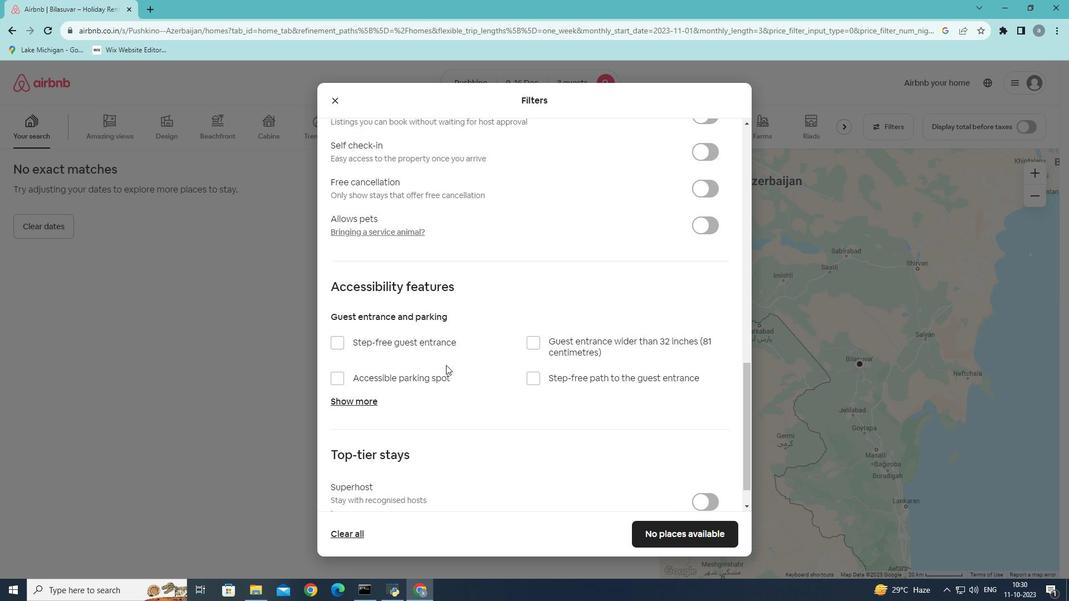 
Action: Mouse scrolled (446, 364) with delta (0, 0)
Screenshot: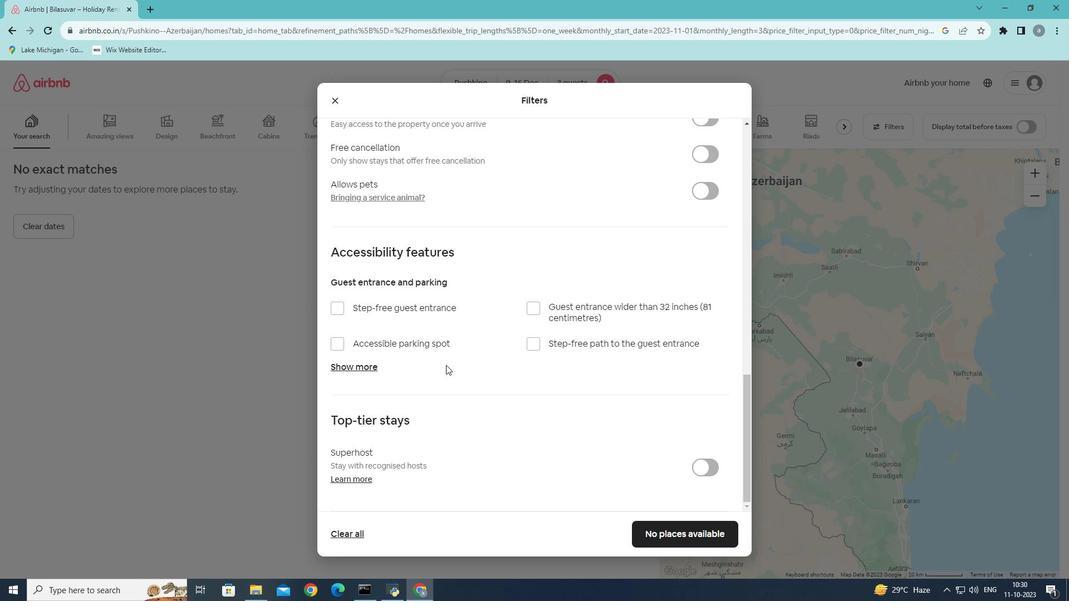 
Action: Mouse scrolled (446, 364) with delta (0, 0)
Screenshot: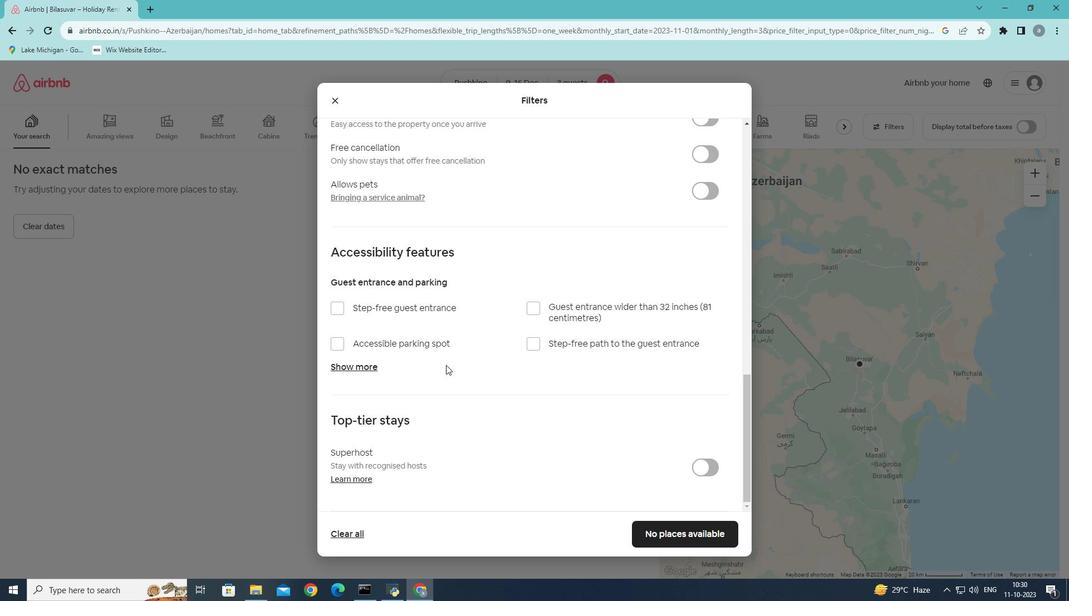 
Action: Mouse scrolled (446, 364) with delta (0, 0)
Screenshot: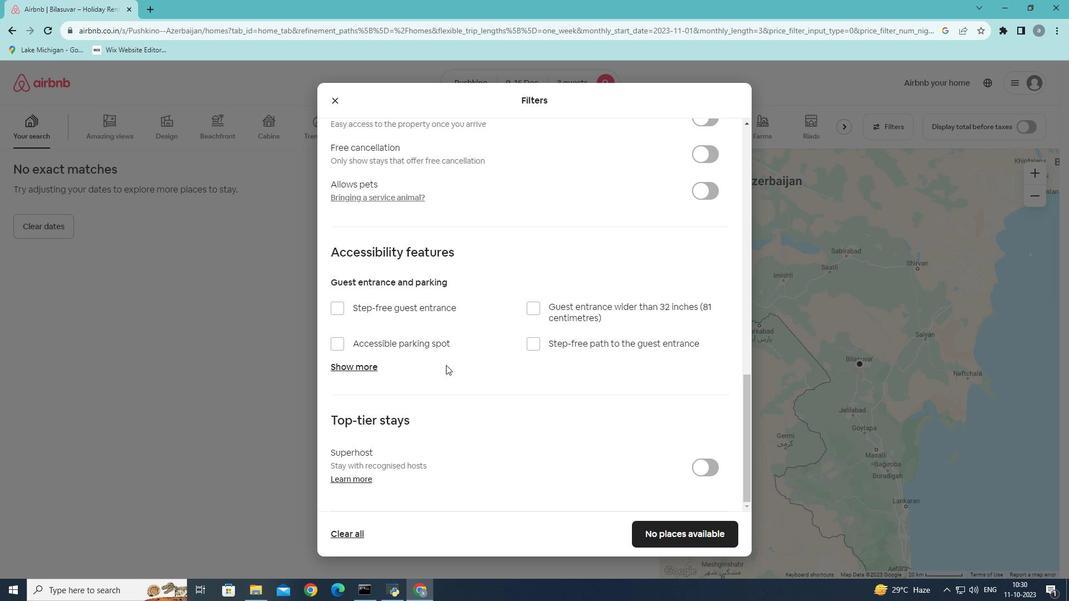 
Action: Mouse scrolled (446, 364) with delta (0, 0)
Screenshot: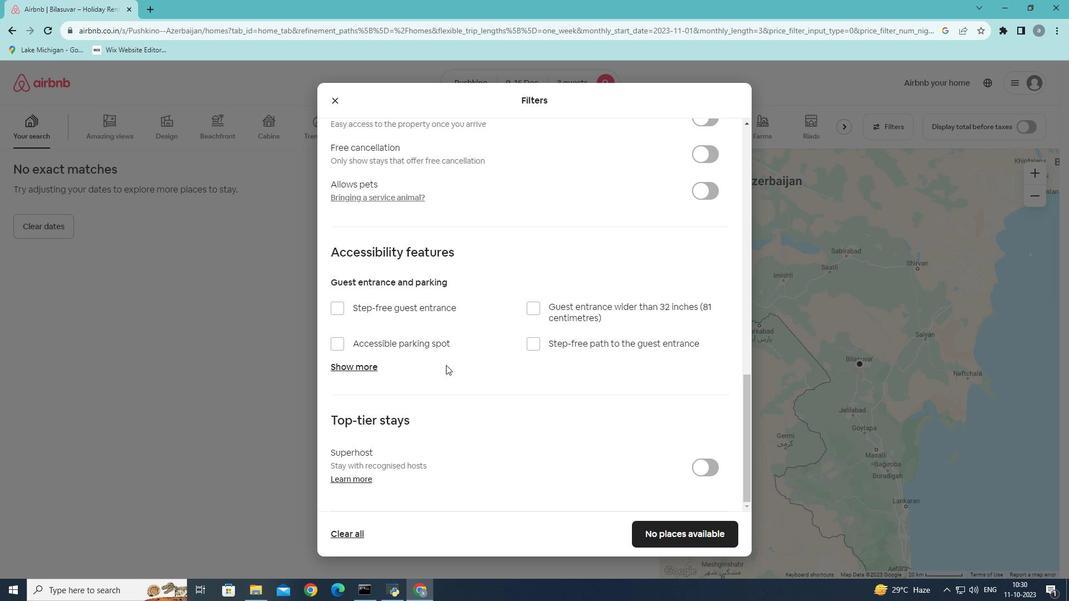 
Action: Mouse scrolled (446, 364) with delta (0, 0)
Screenshot: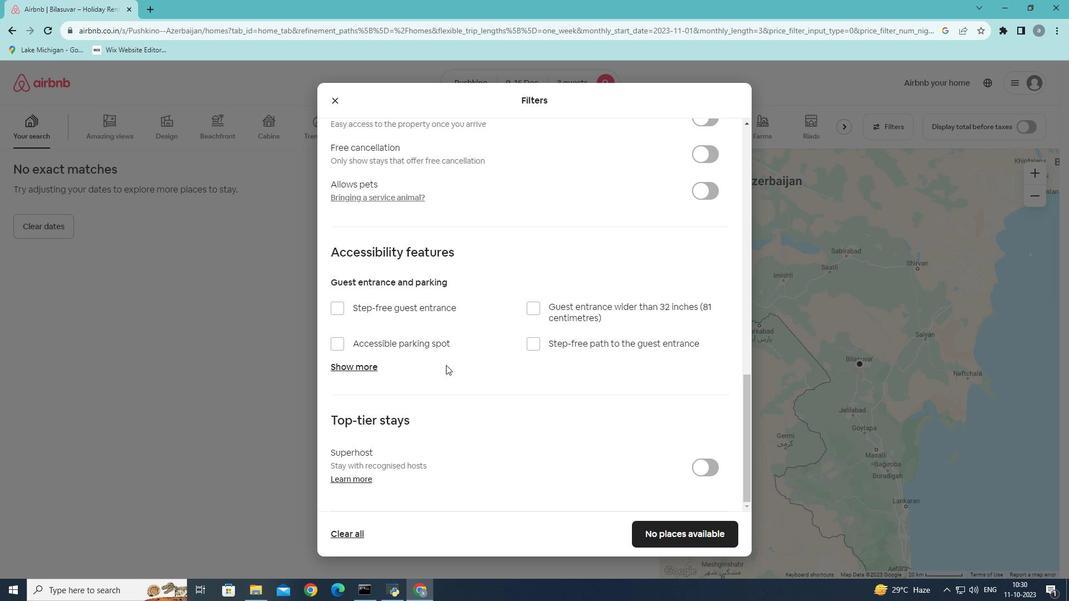 
Action: Mouse moved to (712, 544)
Screenshot: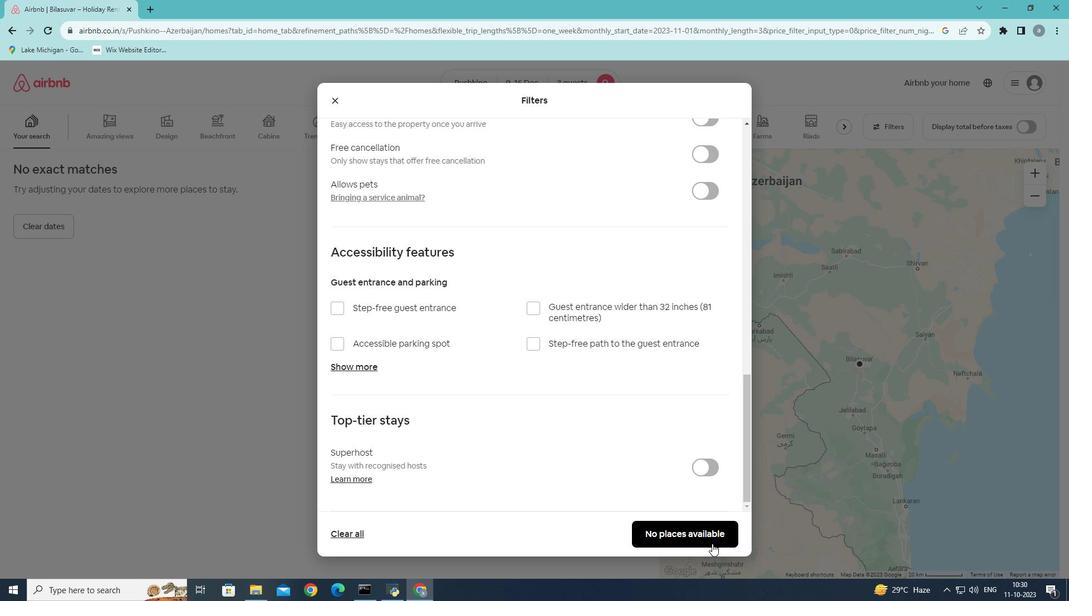 
Action: Mouse pressed left at (712, 544)
Screenshot: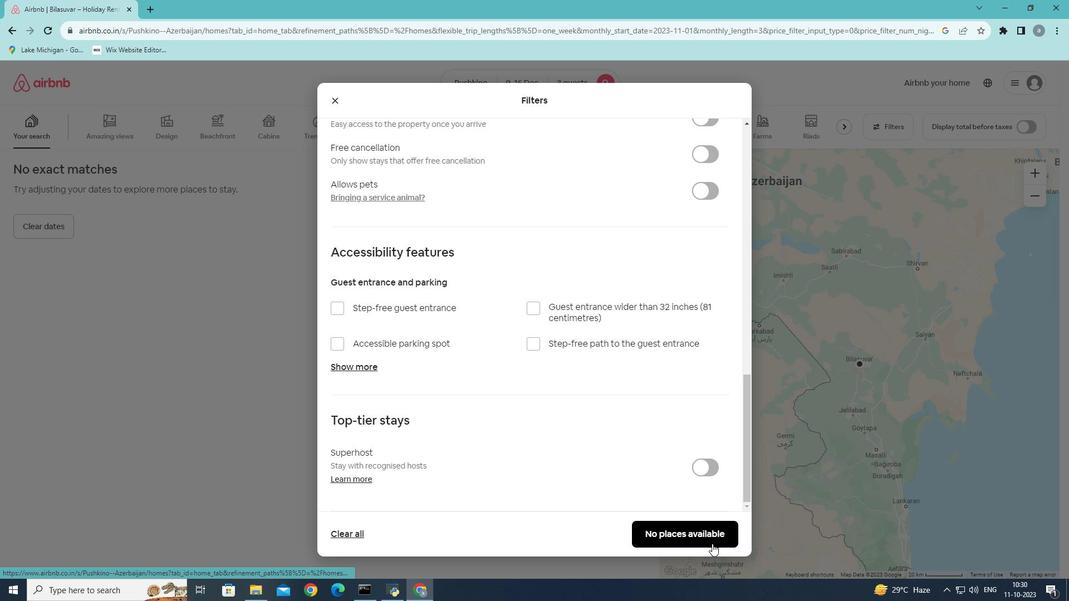 
Action: Mouse moved to (702, 526)
Screenshot: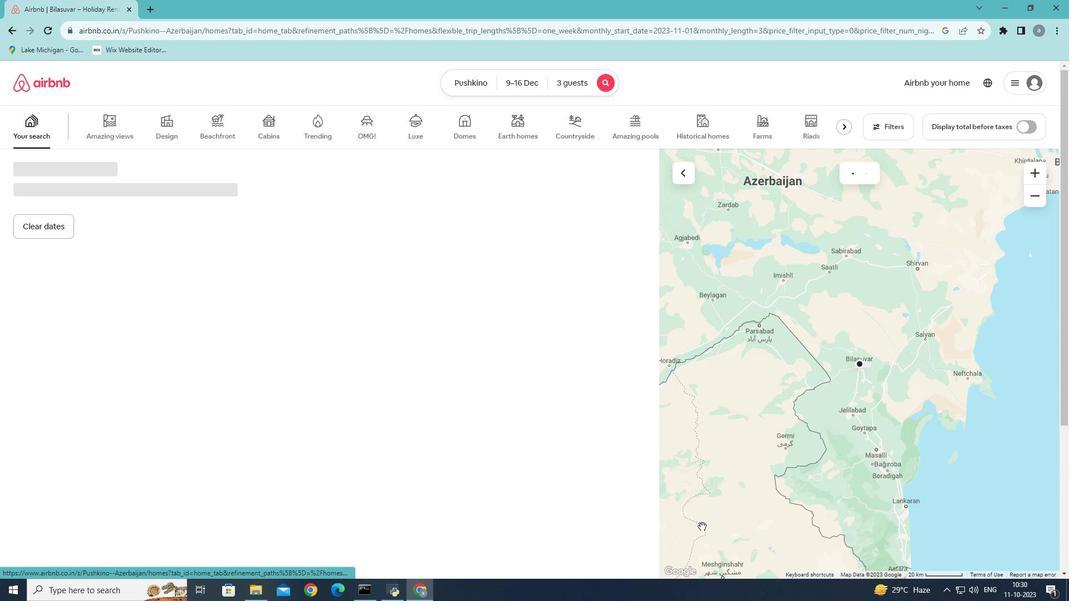 
